 Task: Open Card Customer Referral Program in Board Sales Reporting to Workspace Event Marketing and add a team member Softage.1@softage.net, a label Blue, a checklist Restaurant Launch, an attachment from your computer, a color Blue and finally, add a card description 'Conduct customer research for new service' and a comment 'Let us approach this task with a sense of empathy, understanding the needs and concerns of our stakeholders.'. Add a start date 'Jan 01, 1900' with a due date 'Jan 08, 1900'
Action: Mouse moved to (122, 60)
Screenshot: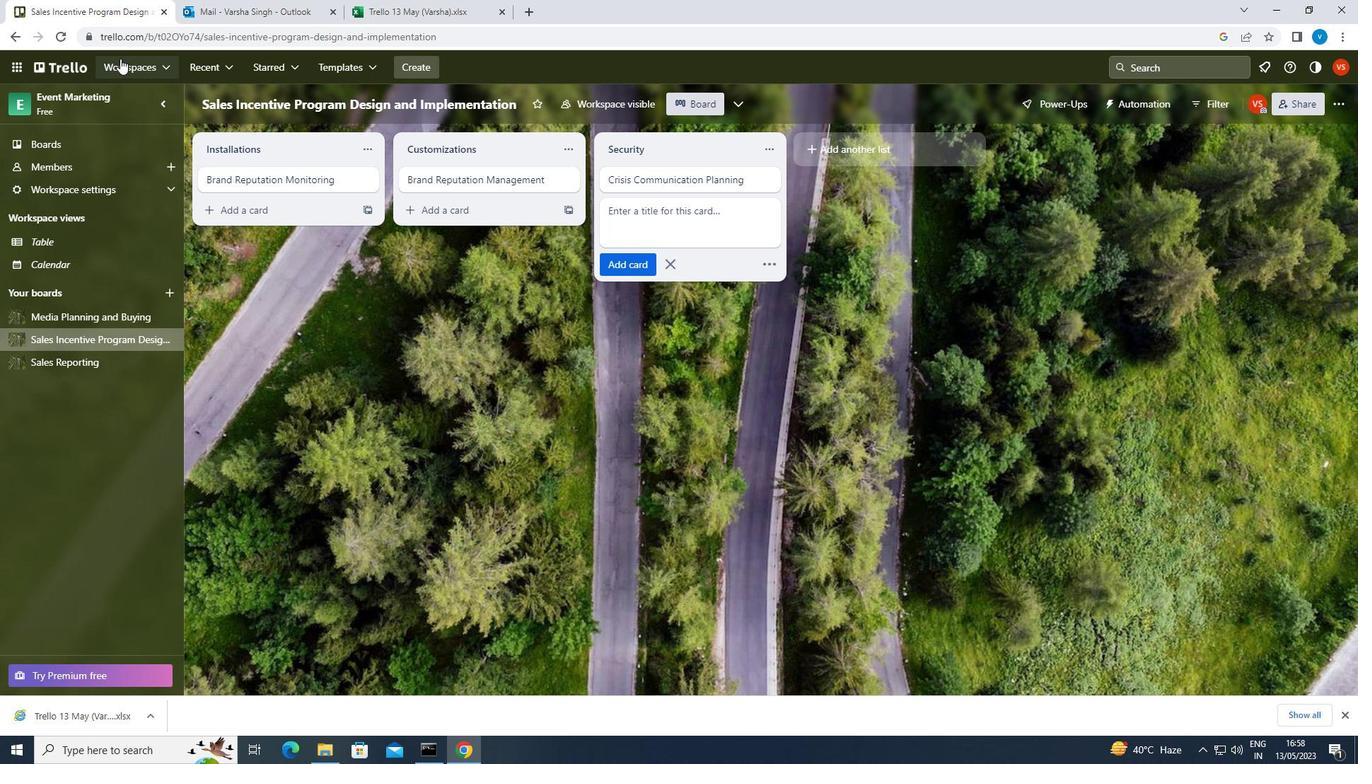 
Action: Mouse pressed left at (122, 60)
Screenshot: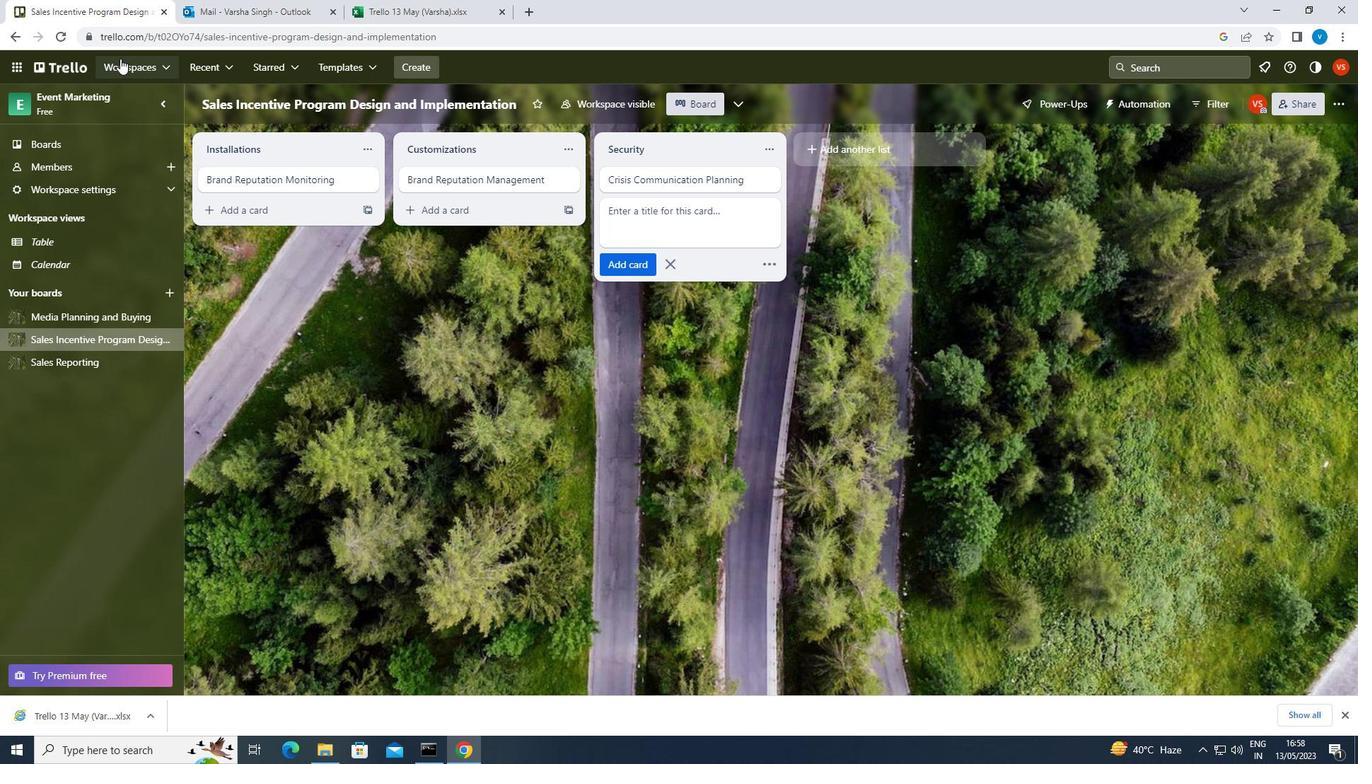 
Action: Mouse moved to (186, 592)
Screenshot: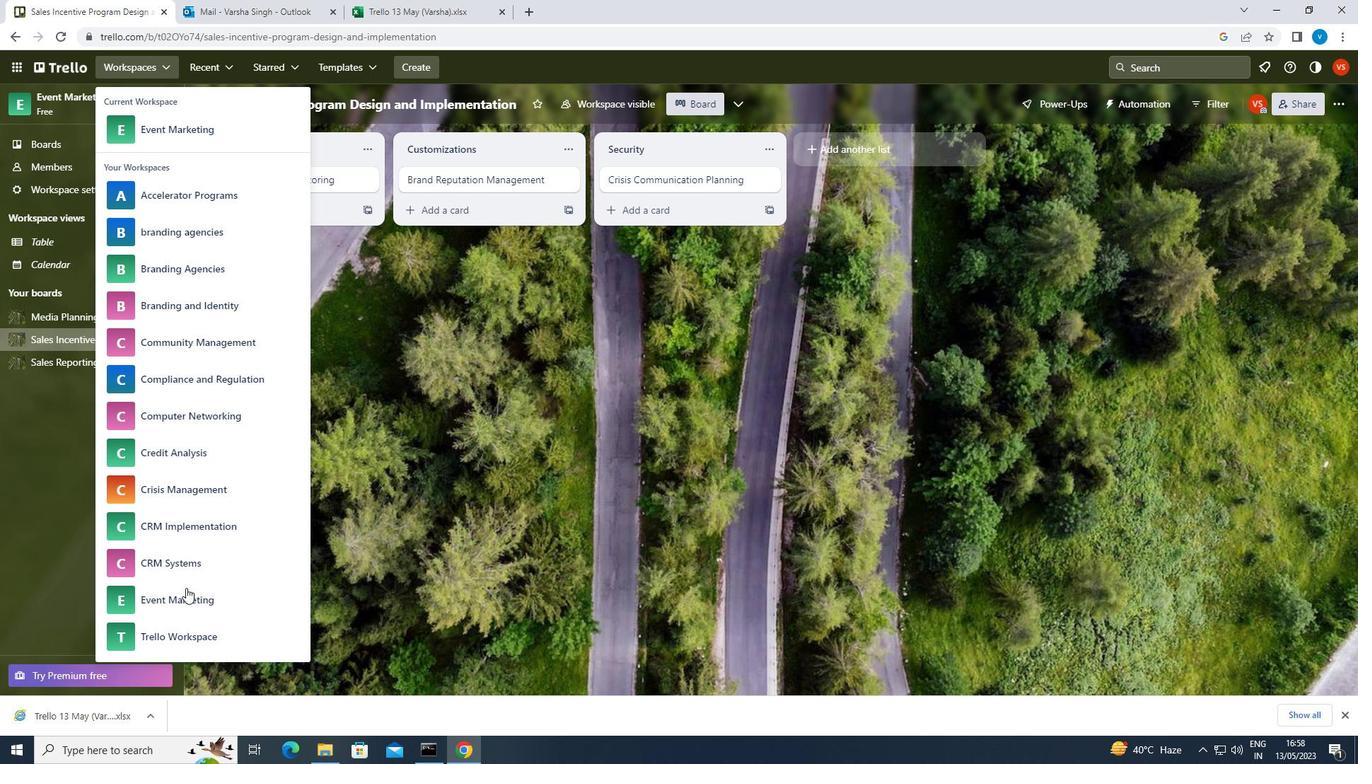 
Action: Mouse pressed left at (186, 592)
Screenshot: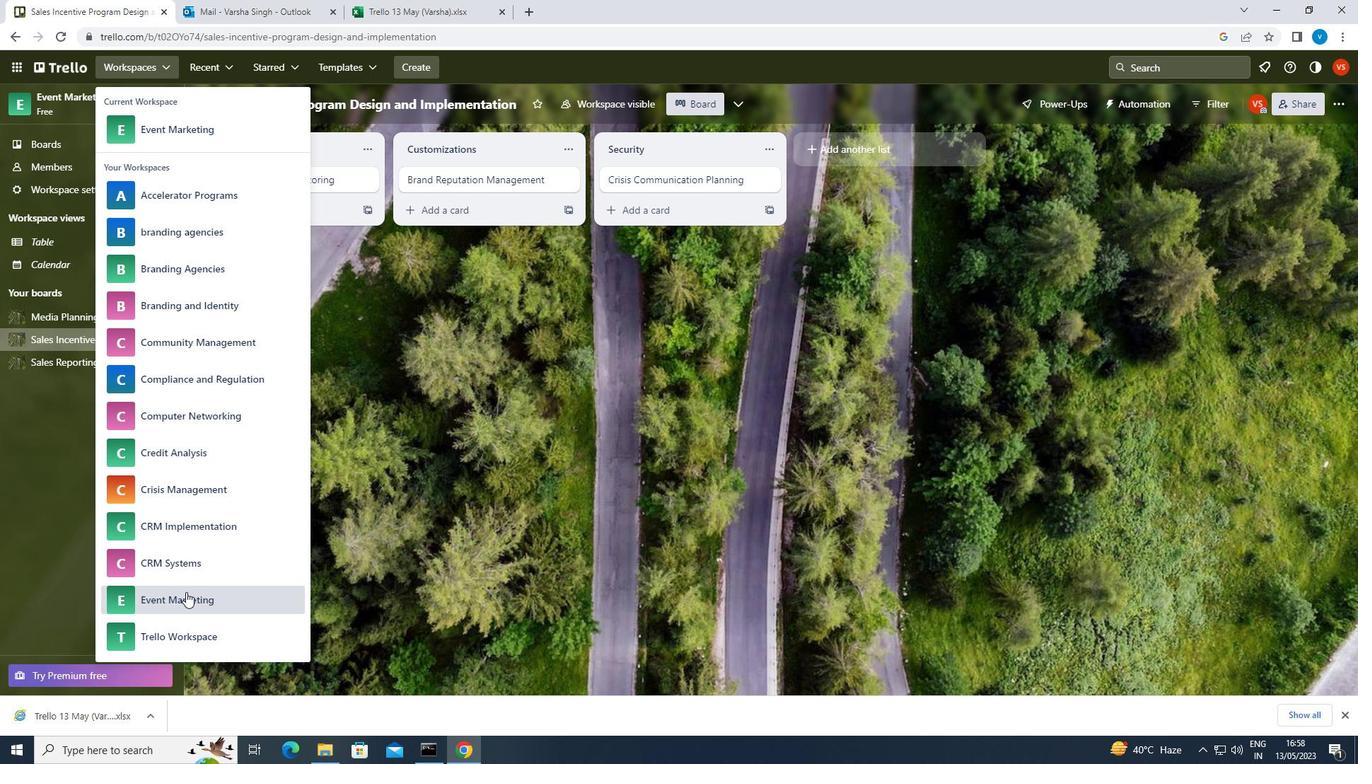 
Action: Mouse moved to (81, 363)
Screenshot: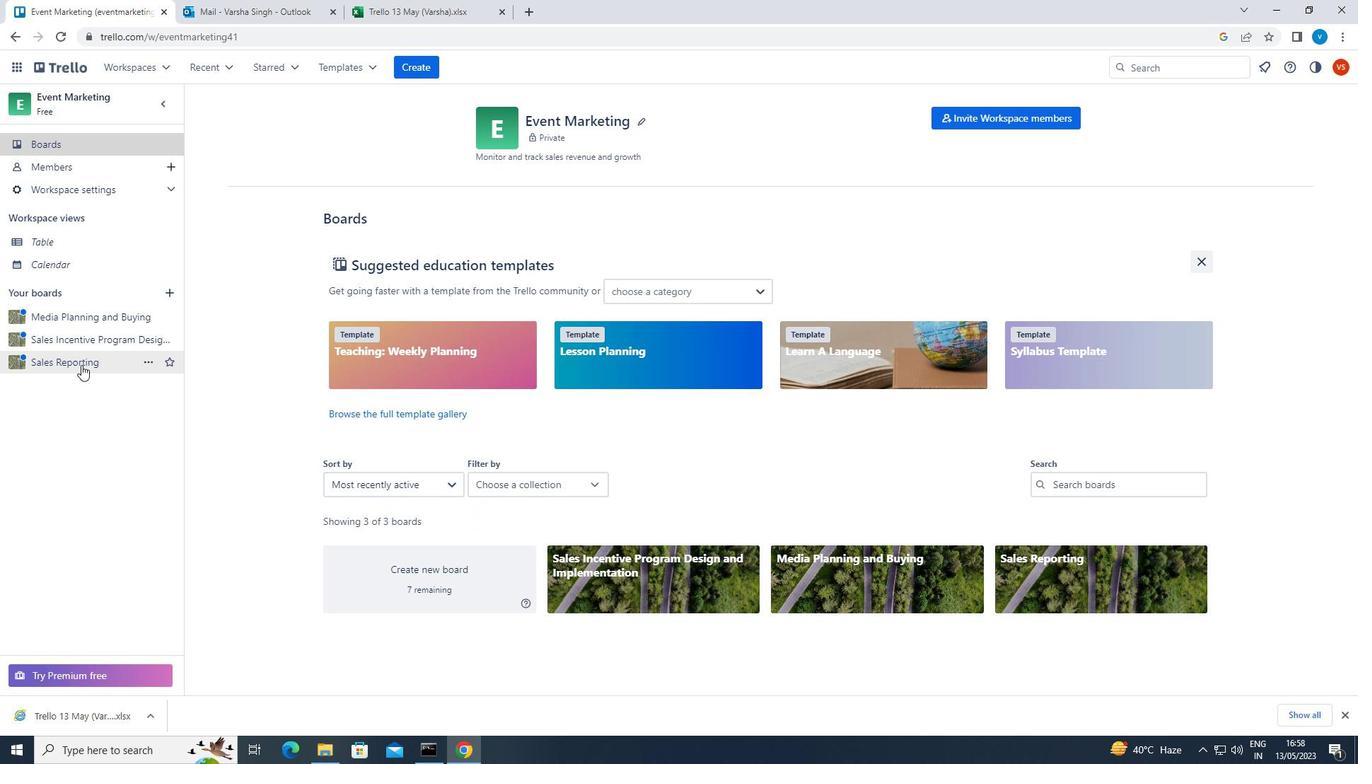 
Action: Mouse pressed left at (81, 363)
Screenshot: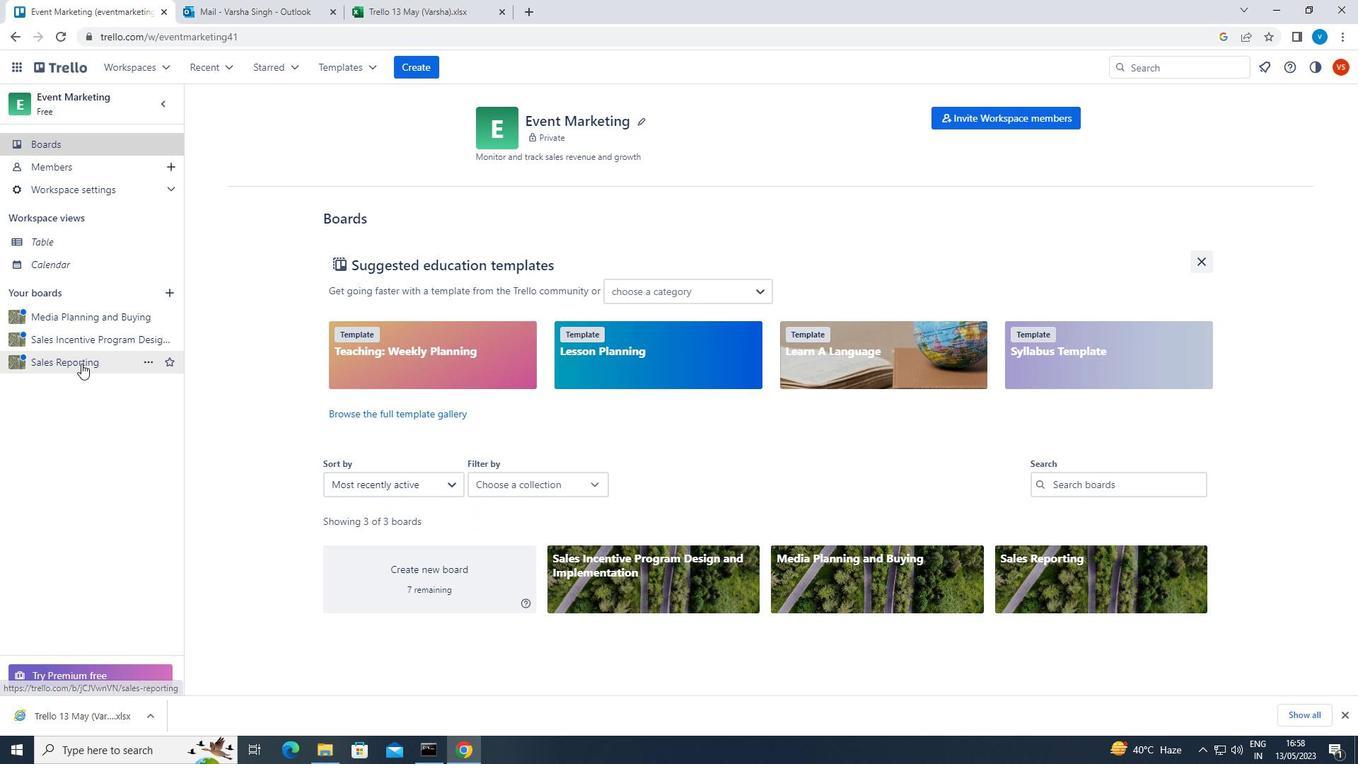 
Action: Mouse moved to (302, 185)
Screenshot: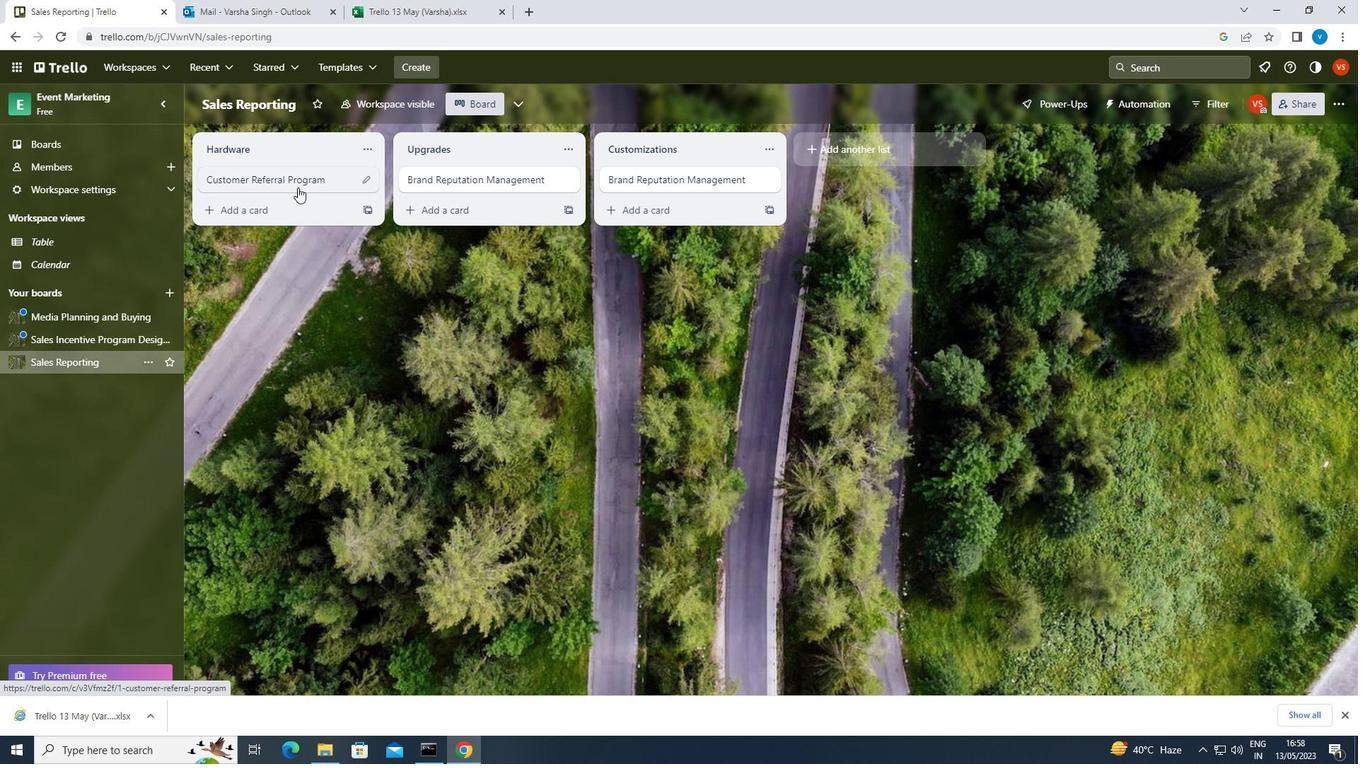 
Action: Mouse pressed left at (302, 185)
Screenshot: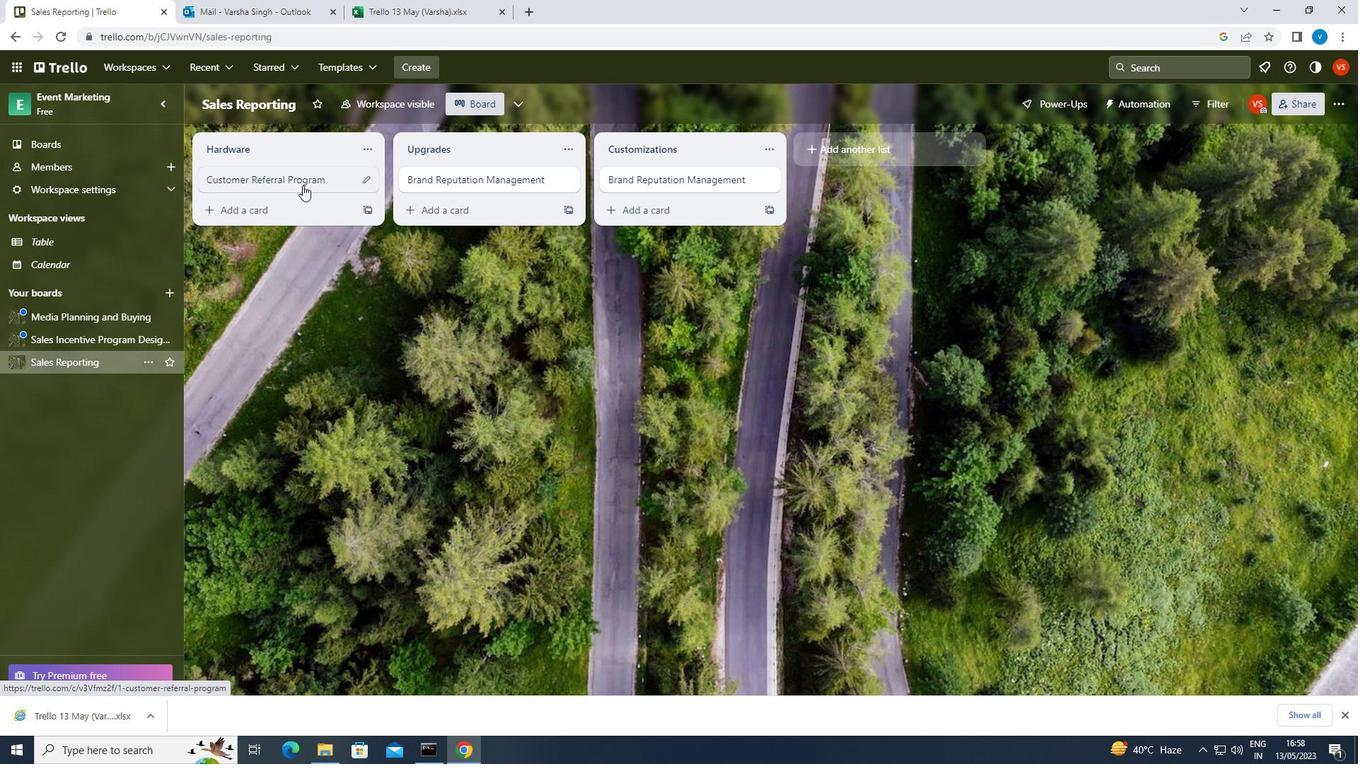 
Action: Mouse moved to (854, 179)
Screenshot: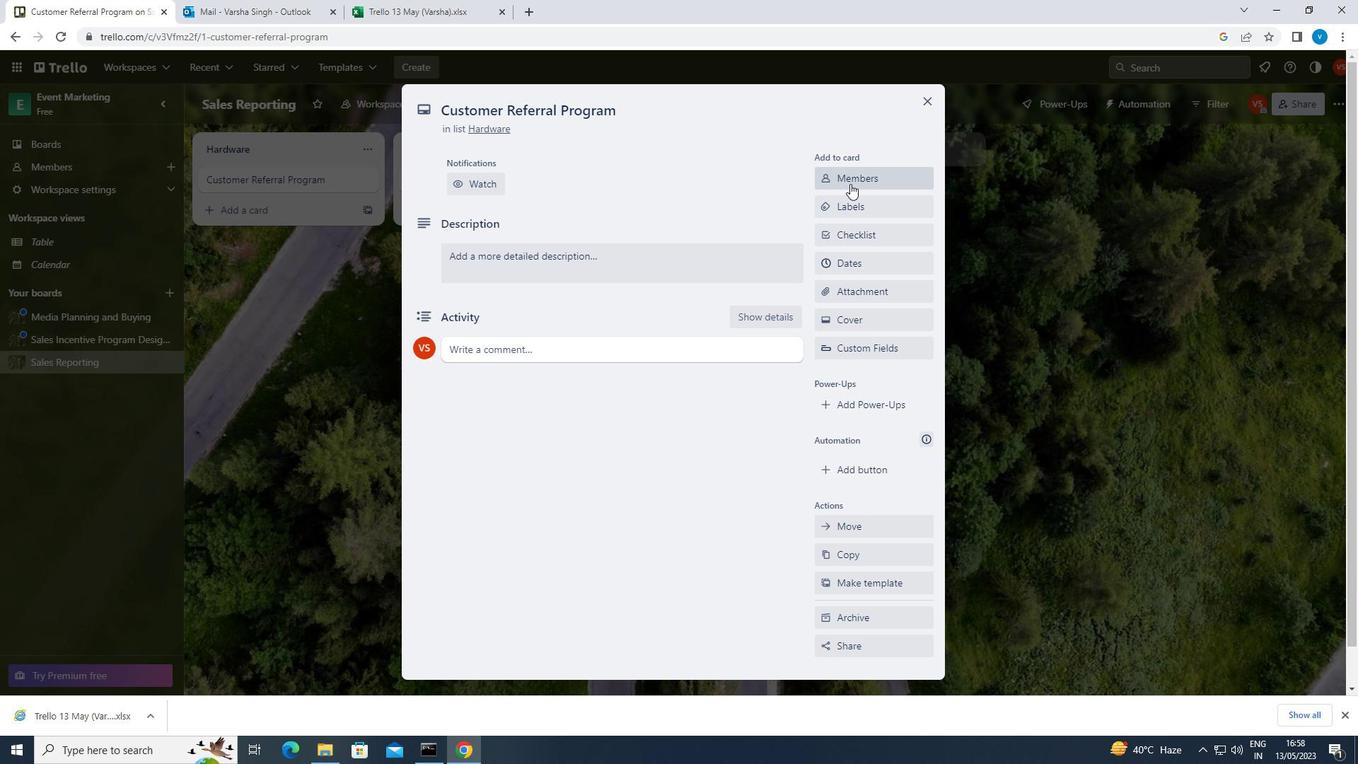 
Action: Mouse pressed left at (854, 179)
Screenshot: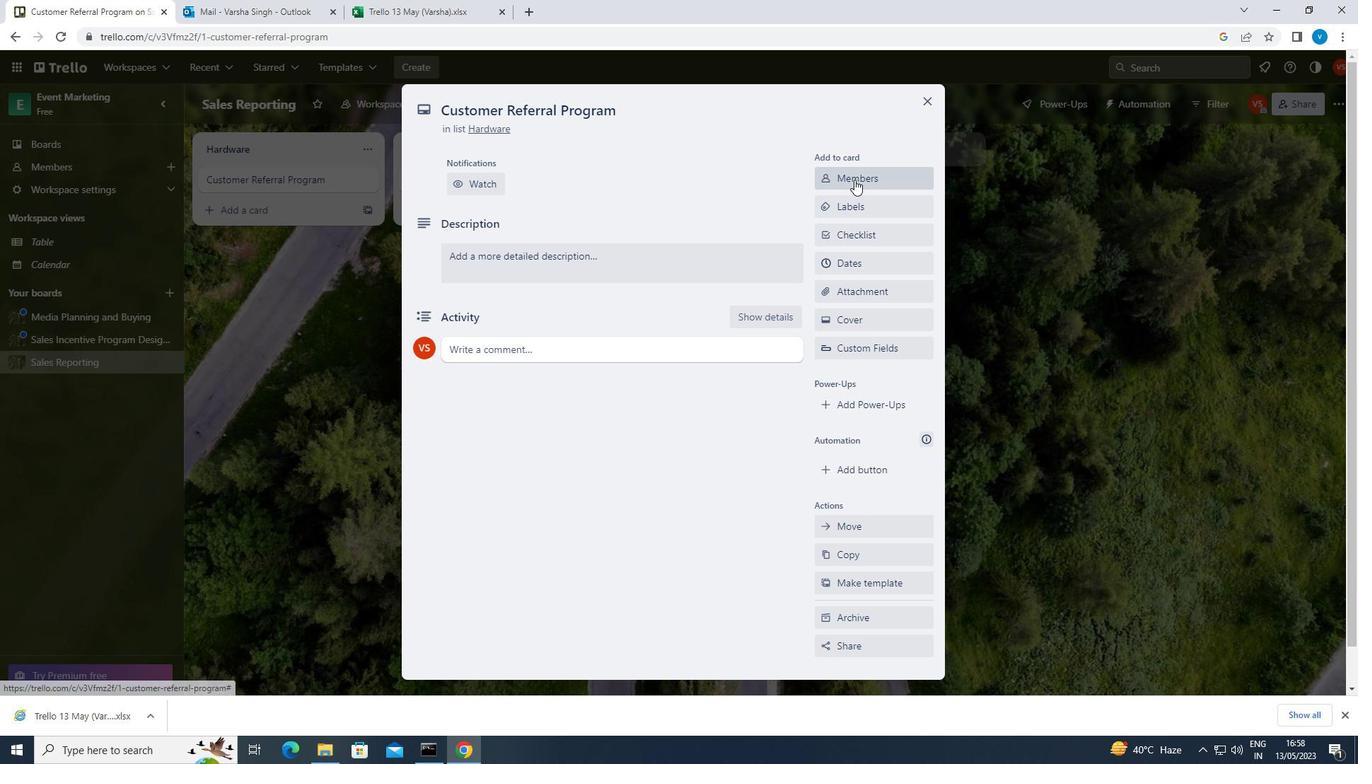 
Action: Mouse moved to (854, 179)
Screenshot: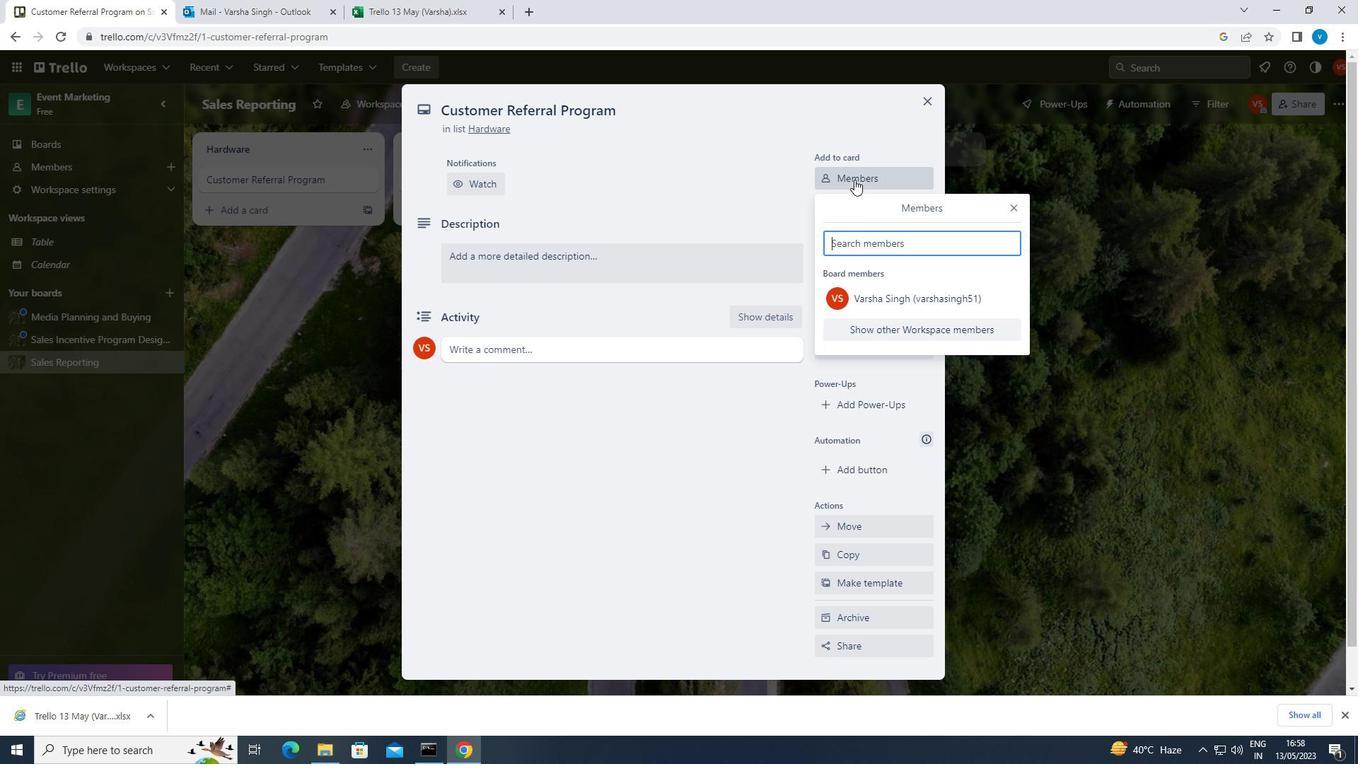
Action: Key pressed <Key.shift>SOFTAGE.1<Key.shift>@SOFTAGE.NET
Screenshot: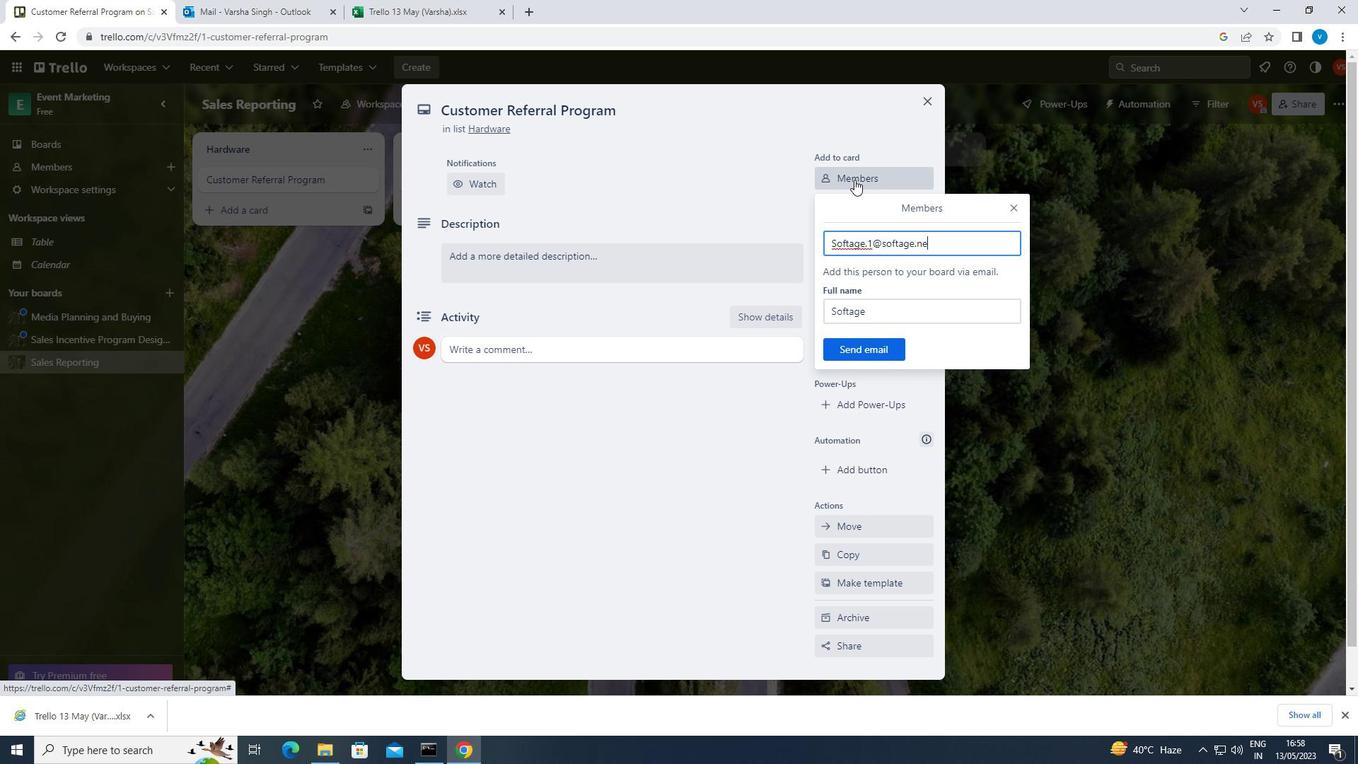 
Action: Mouse moved to (873, 351)
Screenshot: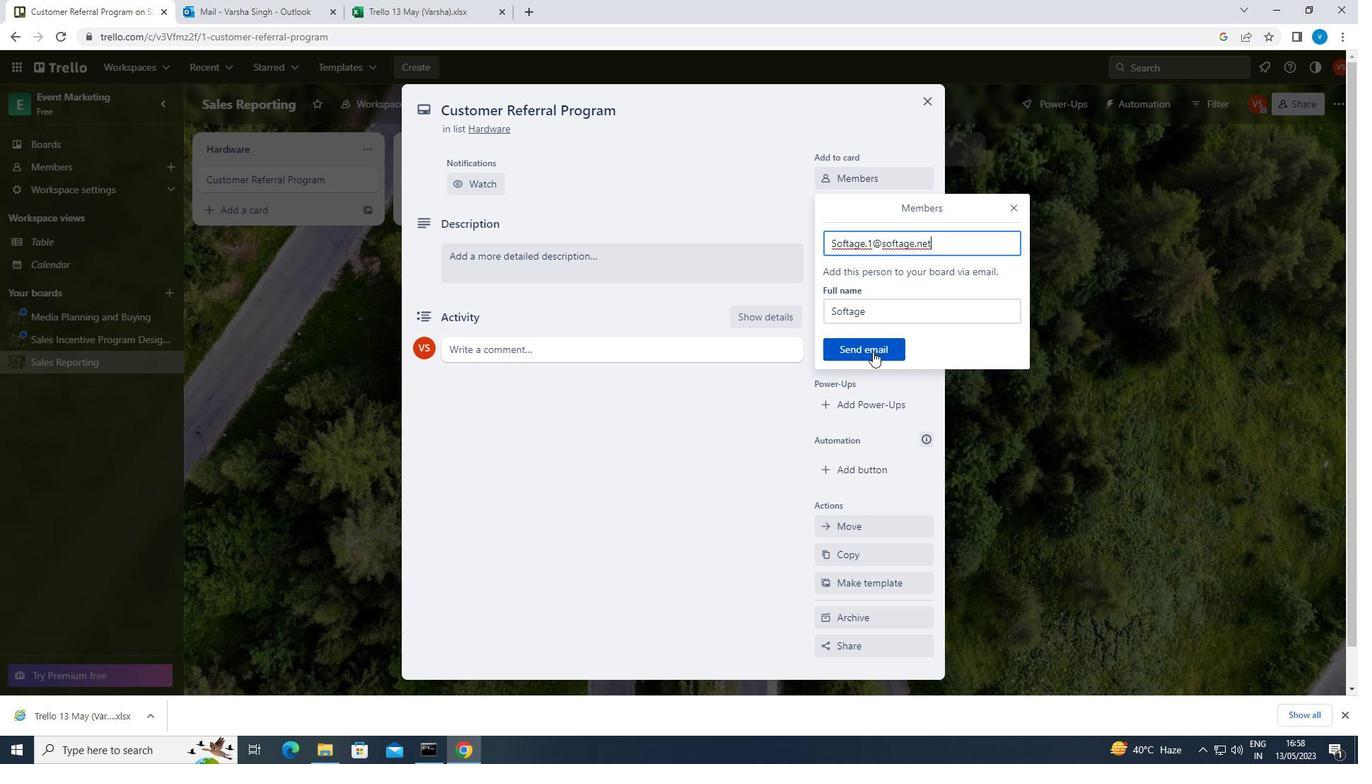 
Action: Mouse pressed left at (873, 351)
Screenshot: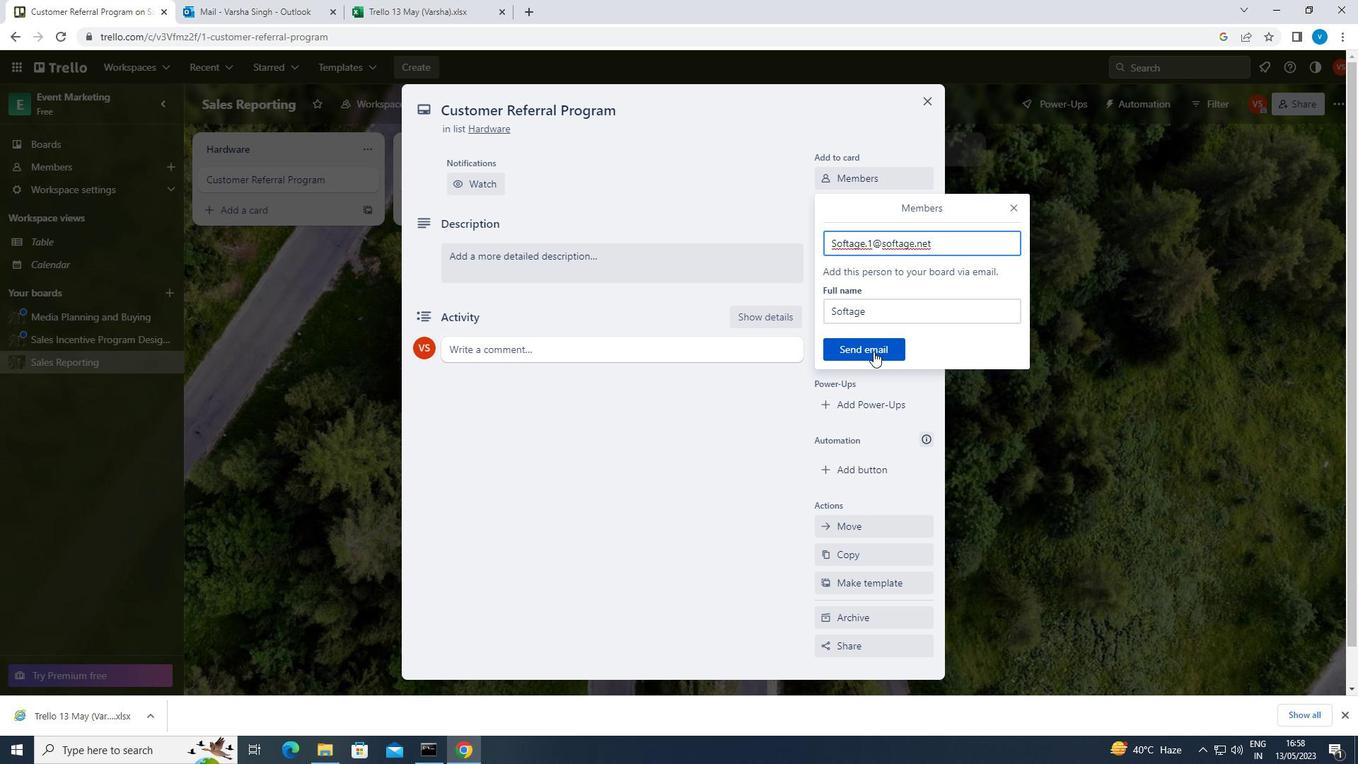 
Action: Mouse moved to (880, 255)
Screenshot: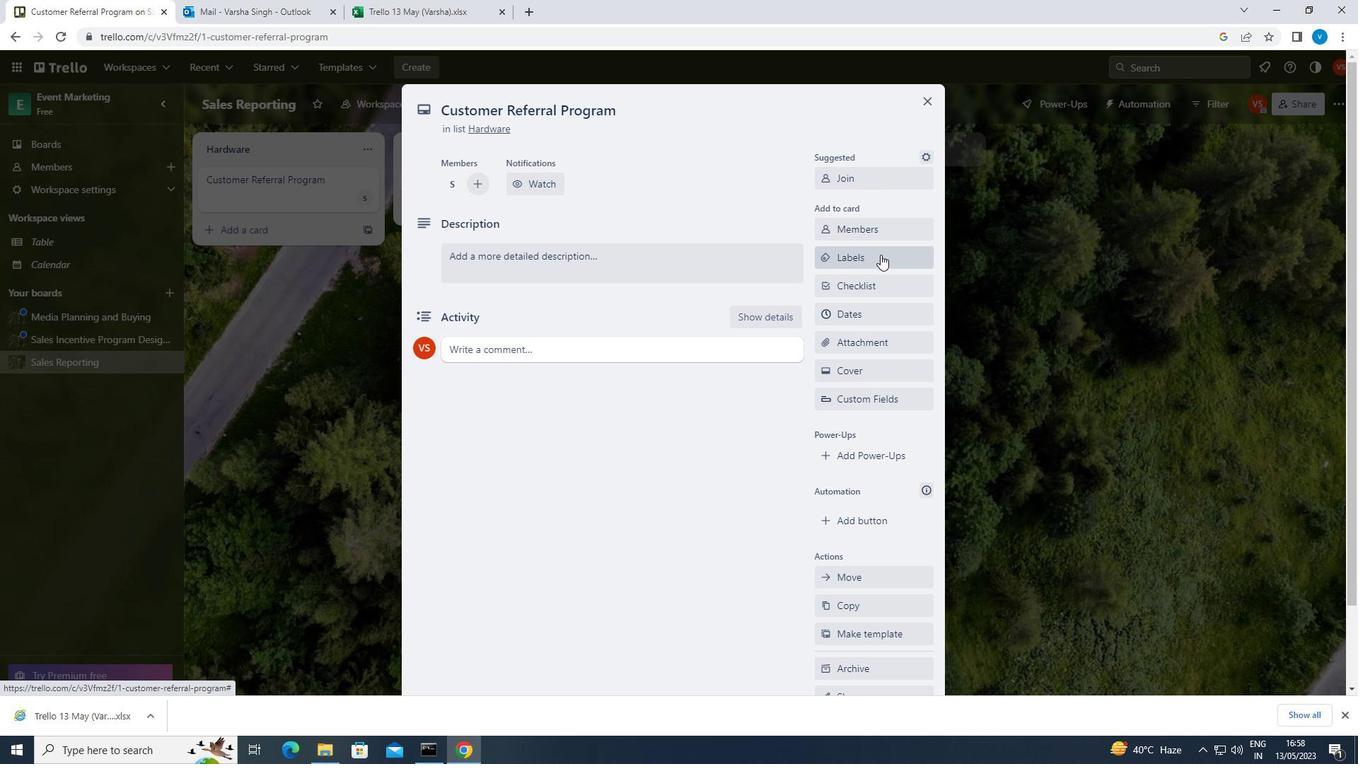 
Action: Mouse pressed left at (880, 255)
Screenshot: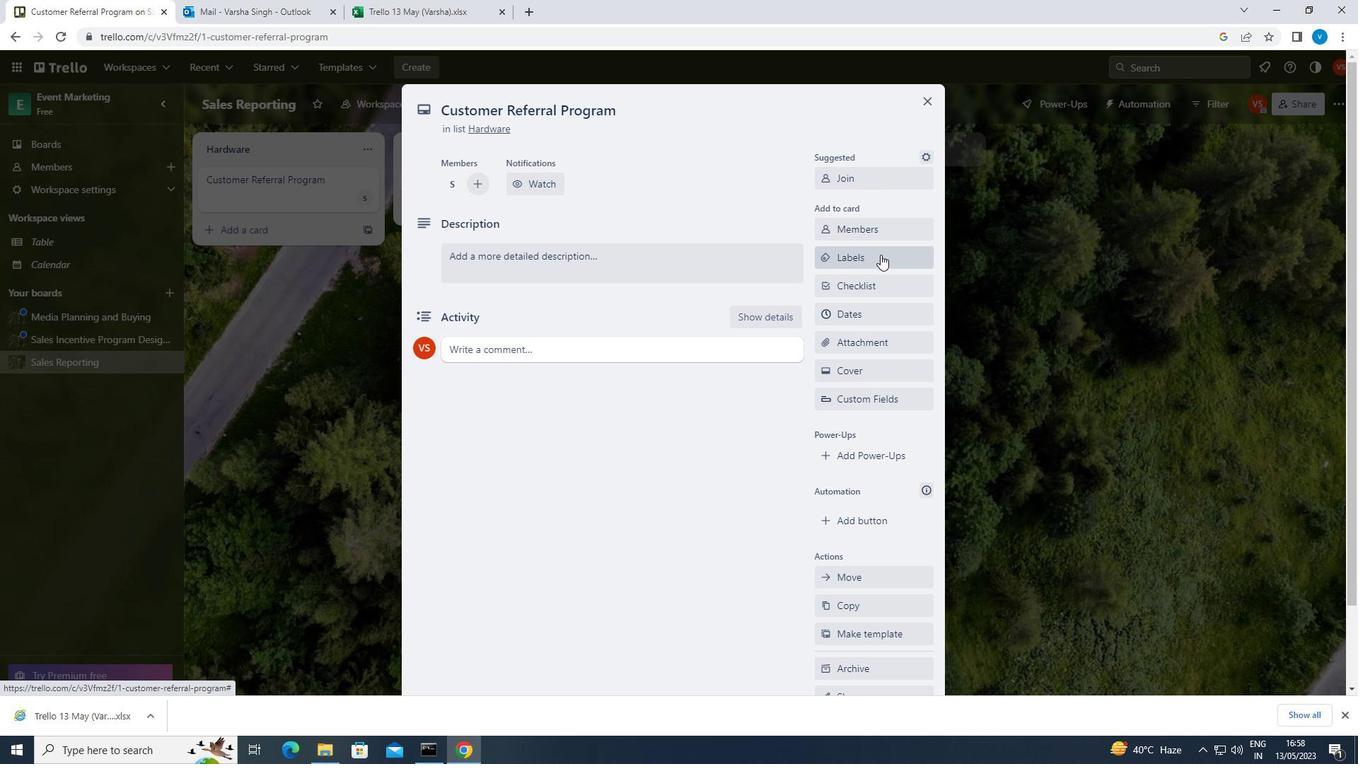 
Action: Mouse moved to (901, 496)
Screenshot: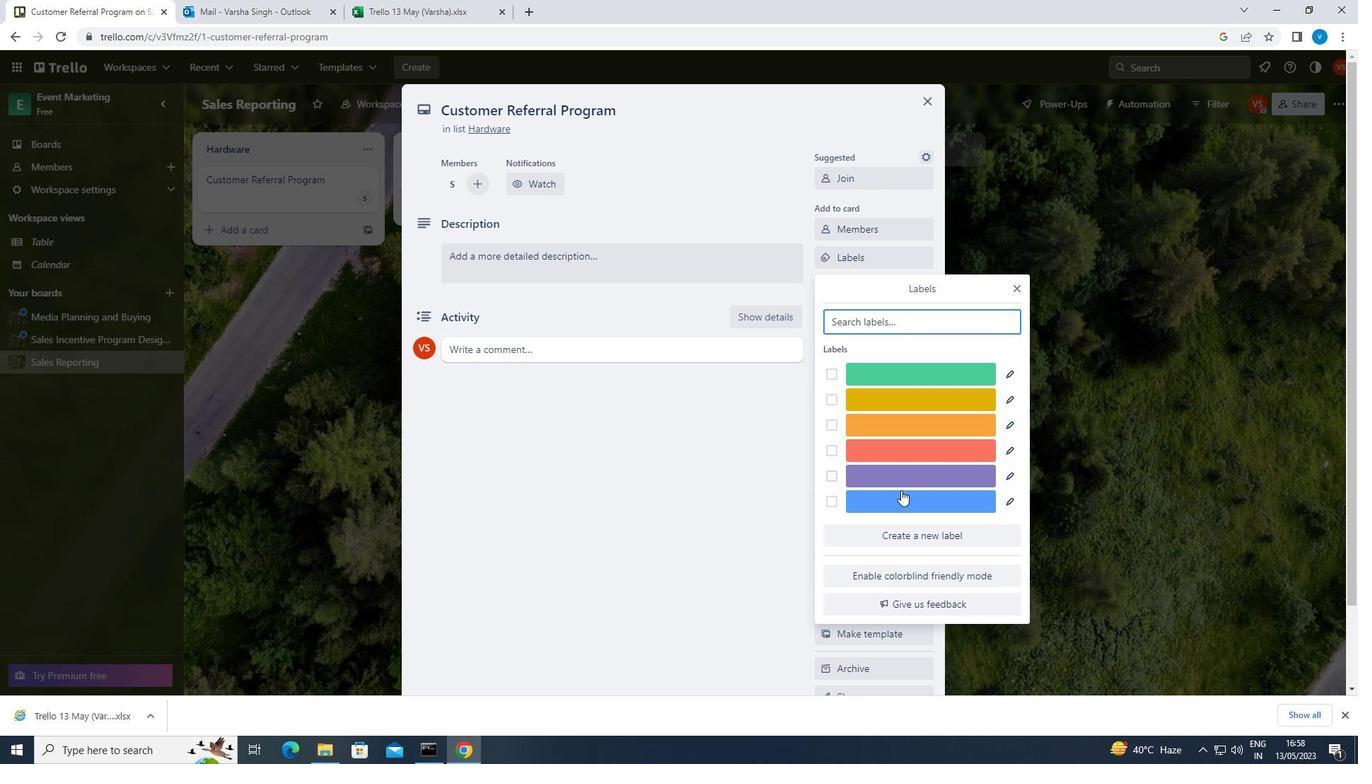 
Action: Mouse pressed left at (901, 496)
Screenshot: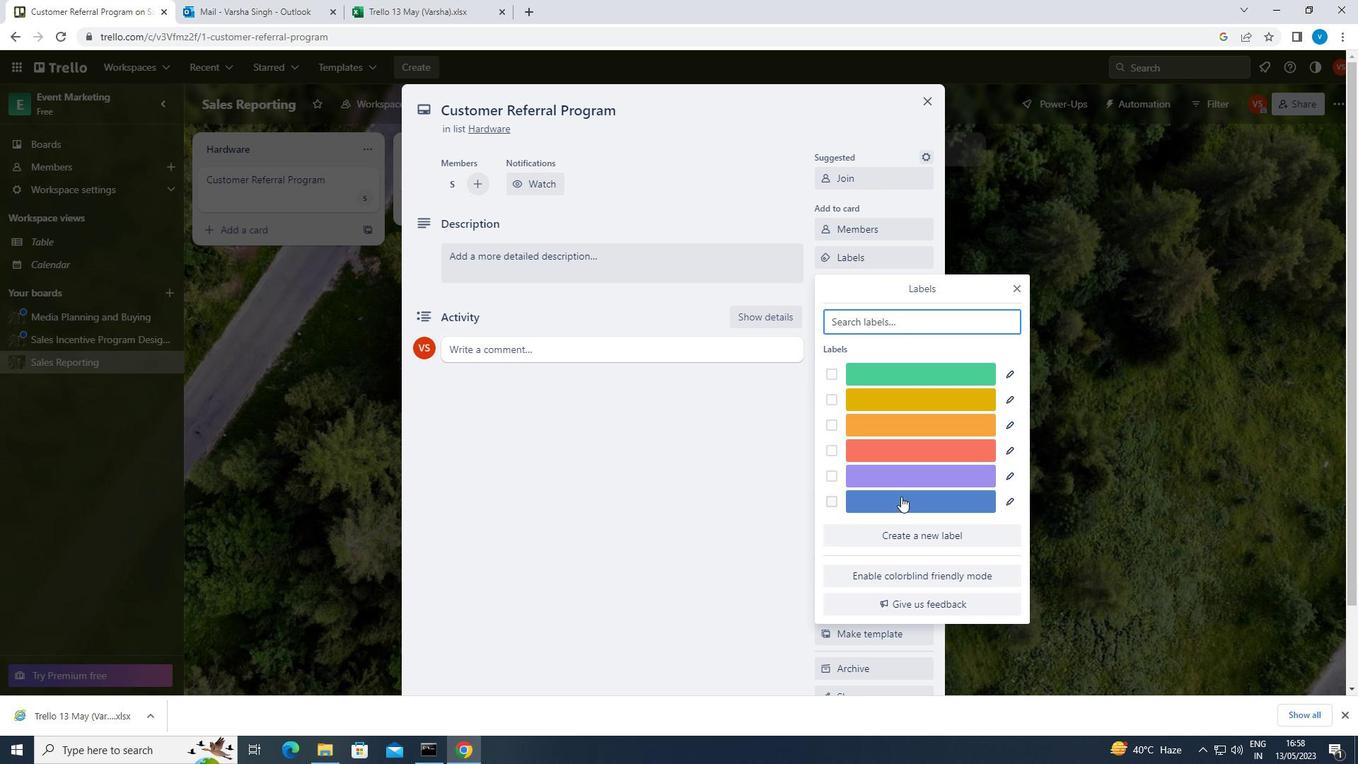 
Action: Mouse moved to (1018, 287)
Screenshot: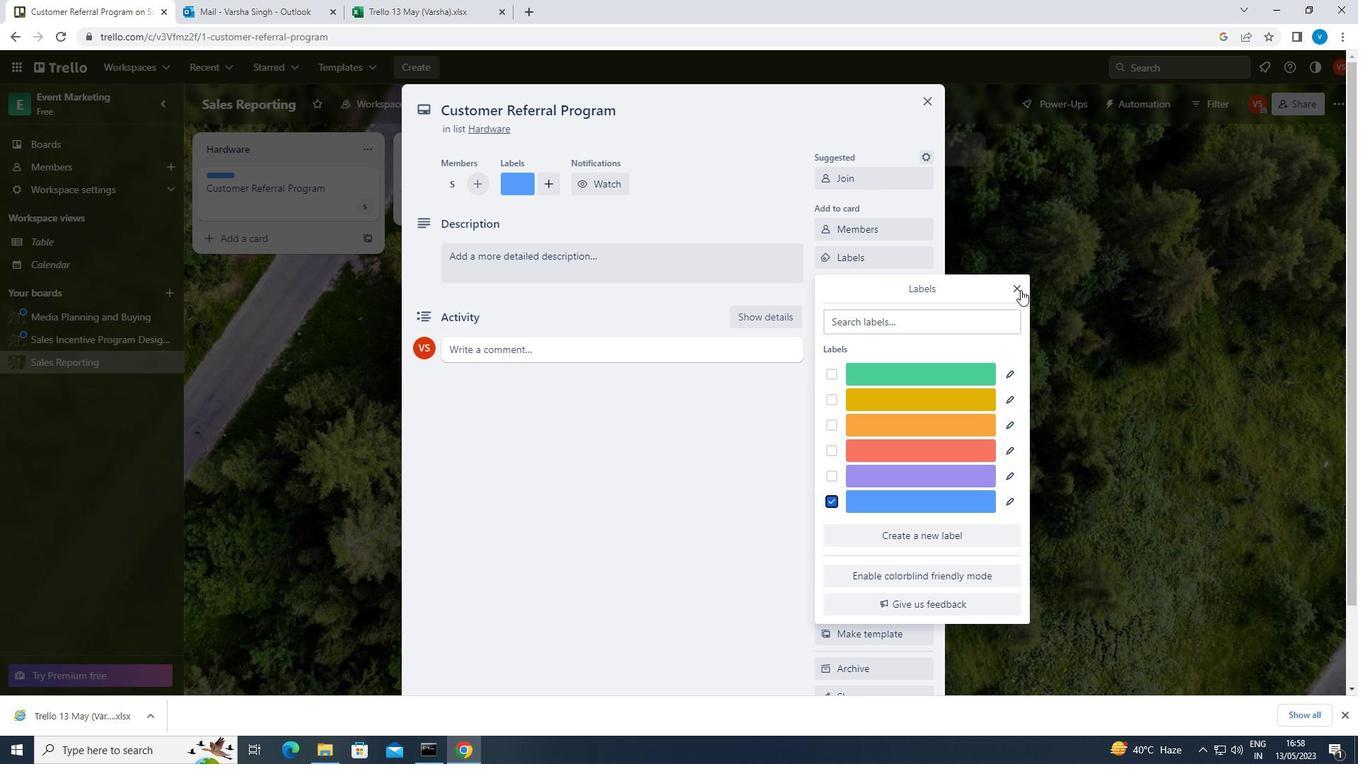 
Action: Mouse pressed left at (1018, 287)
Screenshot: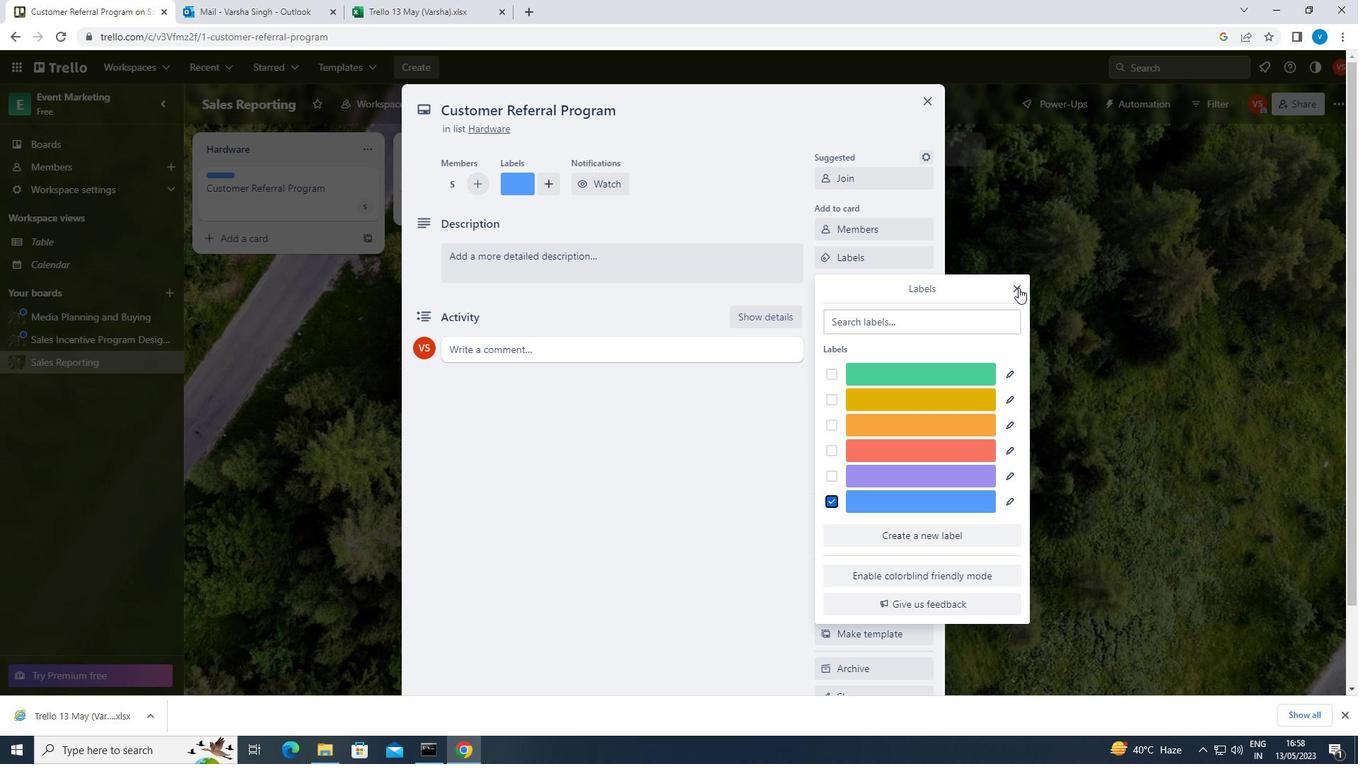 
Action: Mouse moved to (915, 285)
Screenshot: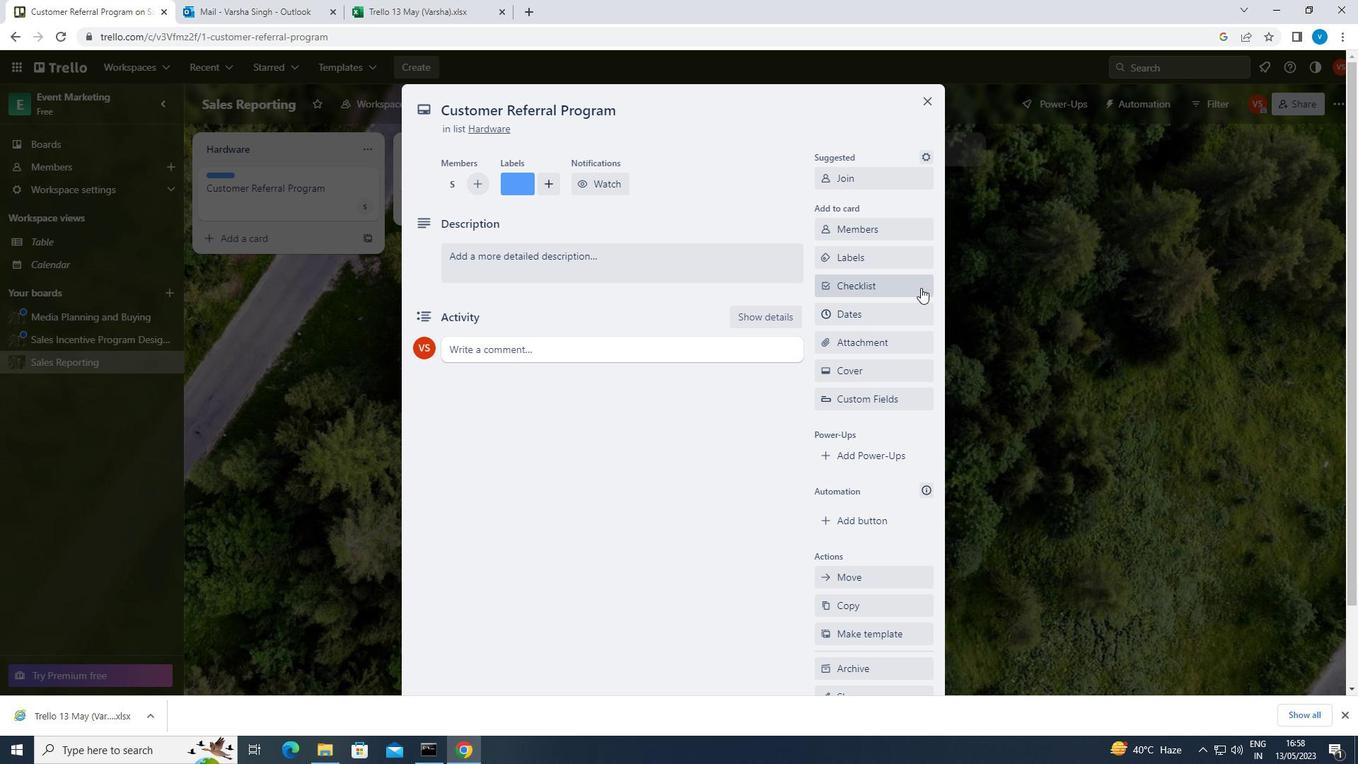 
Action: Mouse pressed left at (915, 285)
Screenshot: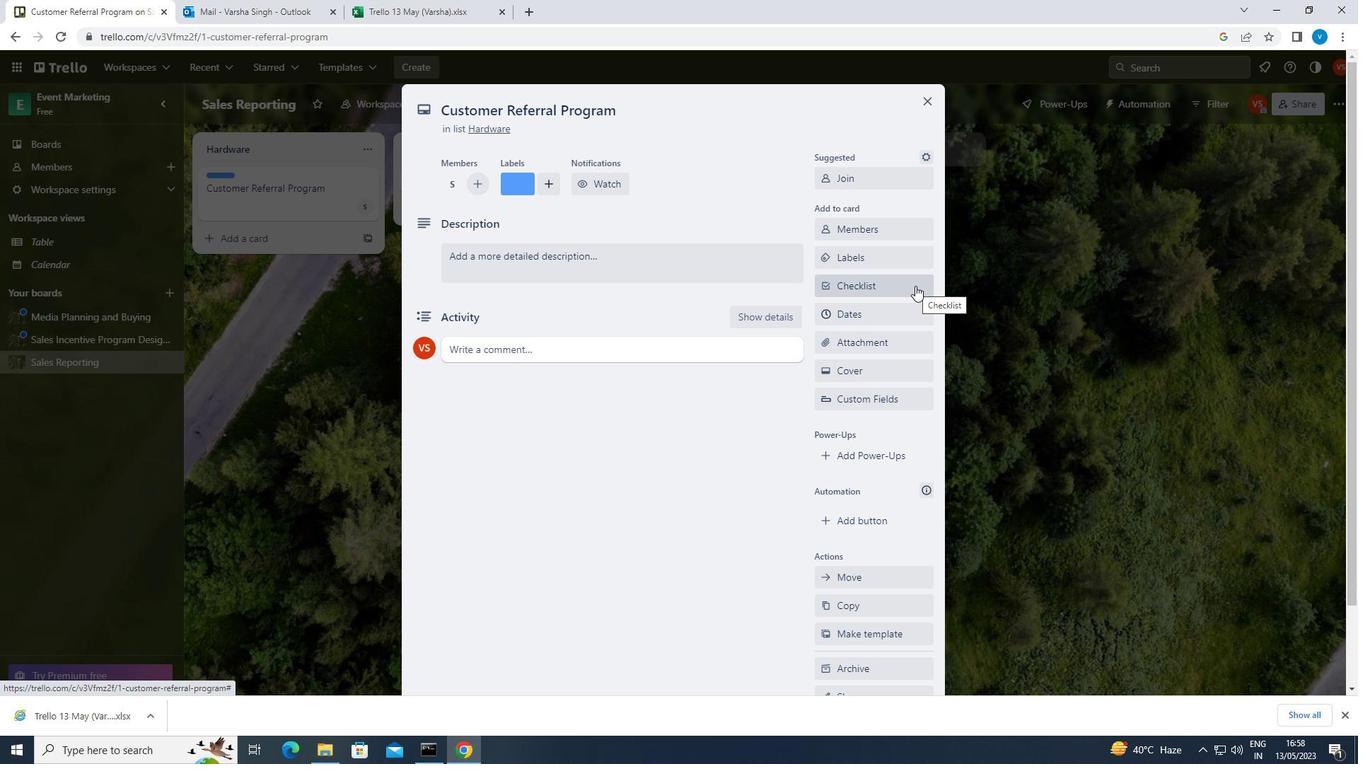 
Action: Mouse moved to (914, 360)
Screenshot: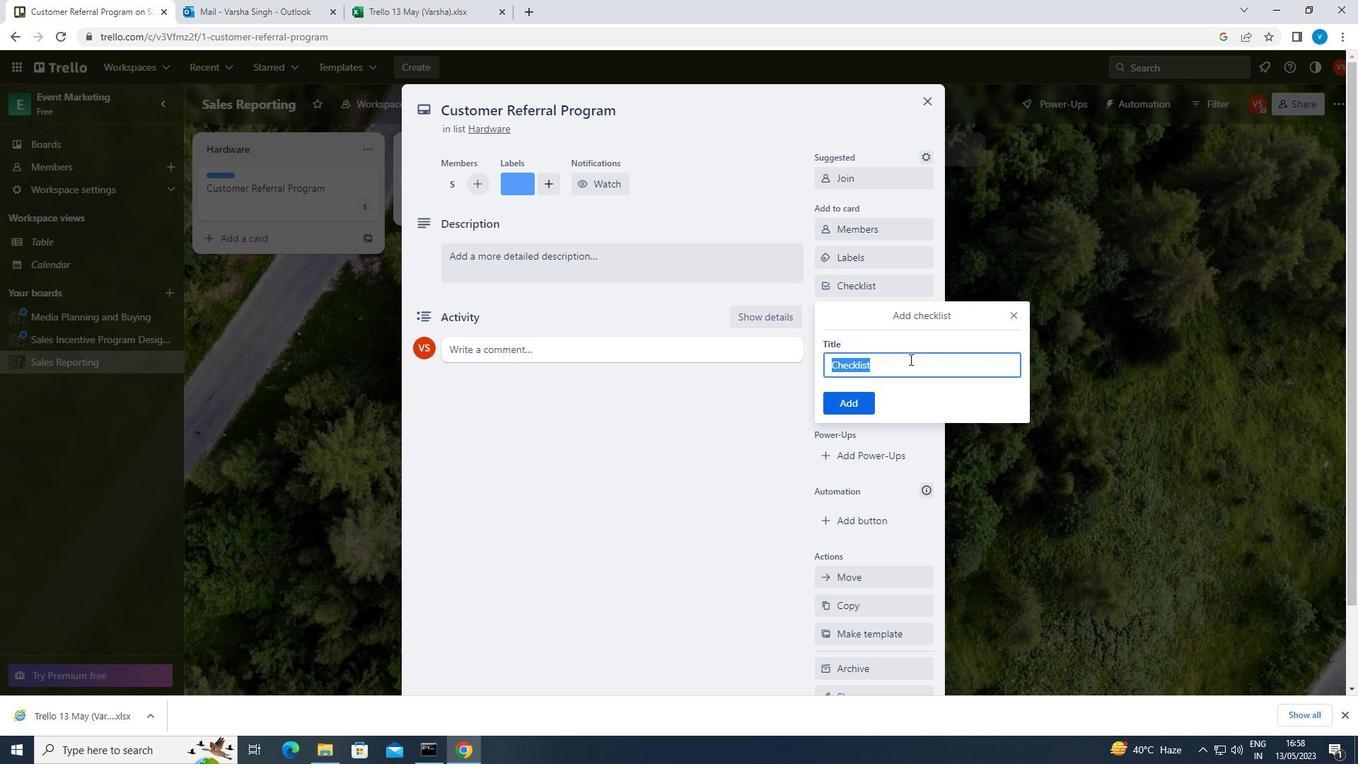 
Action: Key pressed <Key.shift>RESTAURANT<Key.space><Key.shift>LAUNCH
Screenshot: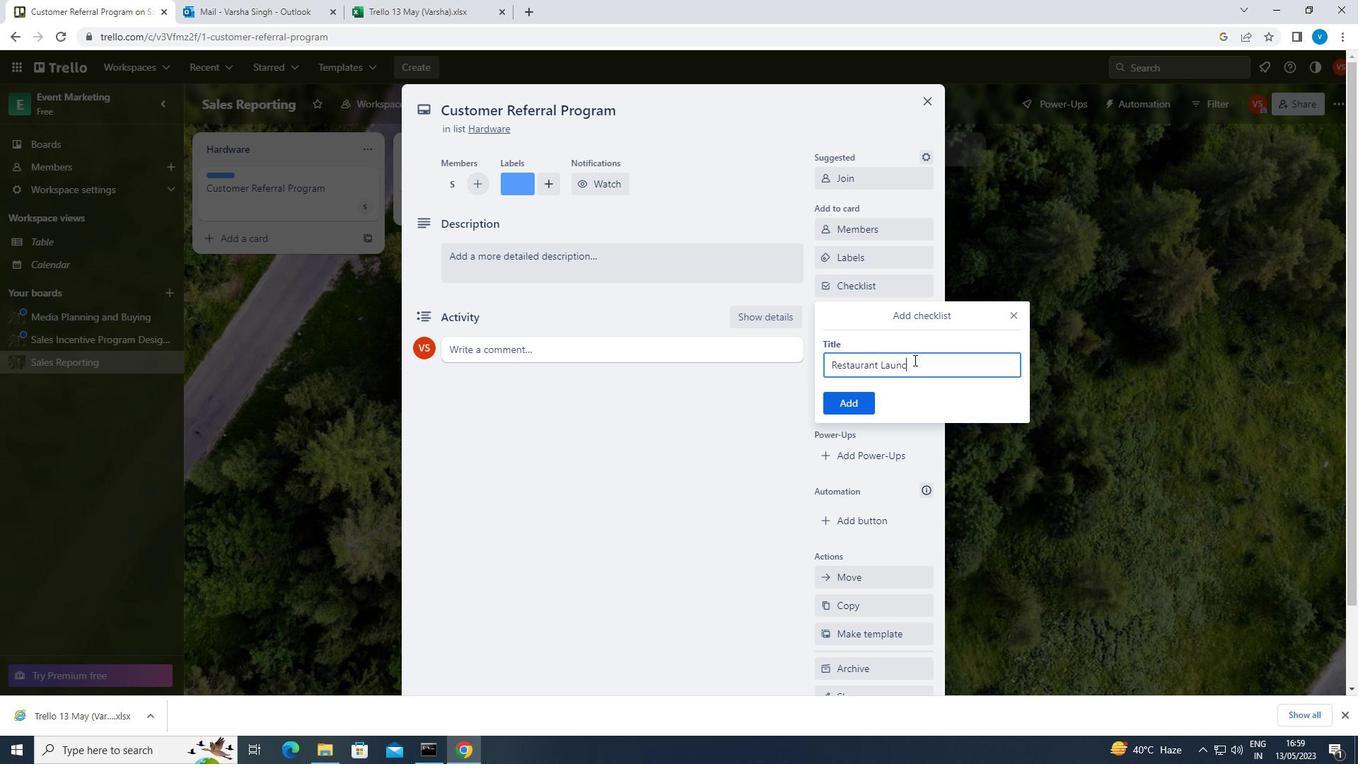 
Action: Mouse moved to (855, 406)
Screenshot: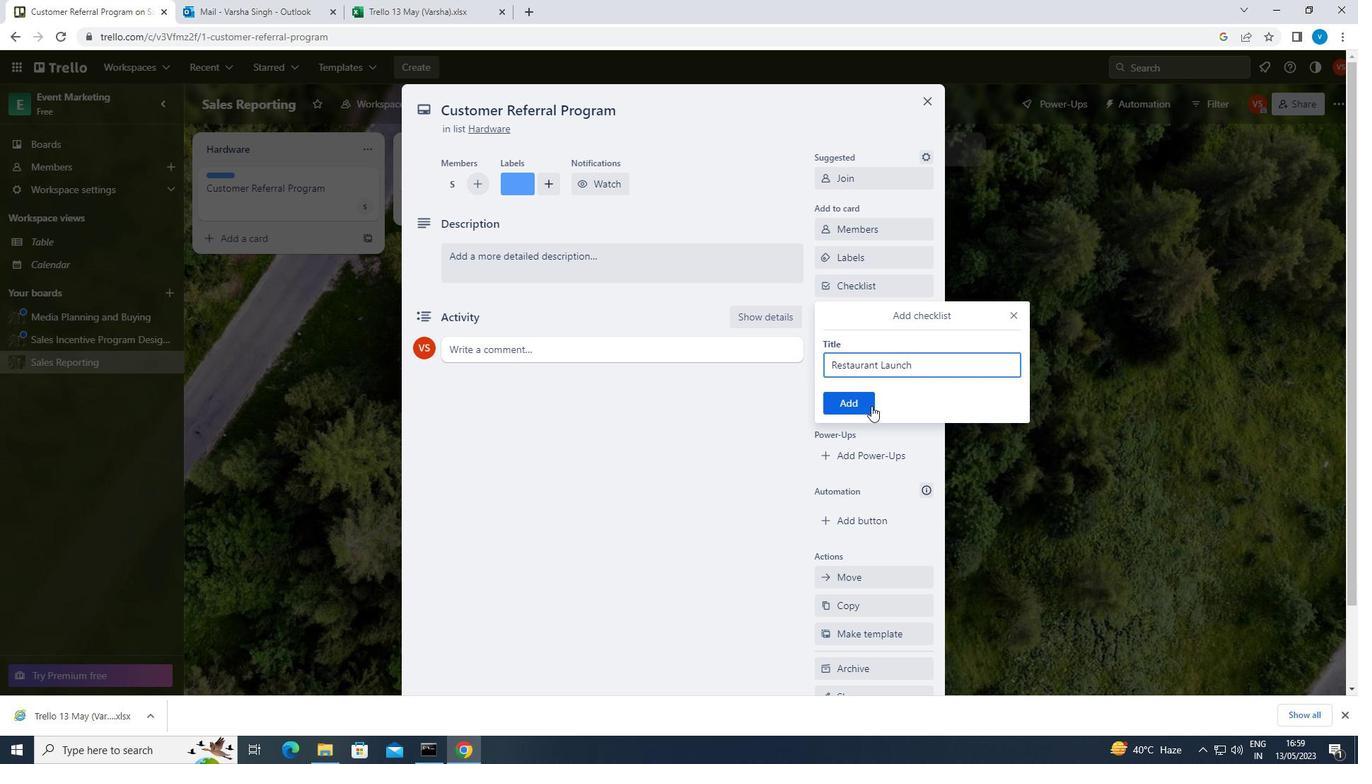 
Action: Mouse pressed left at (855, 406)
Screenshot: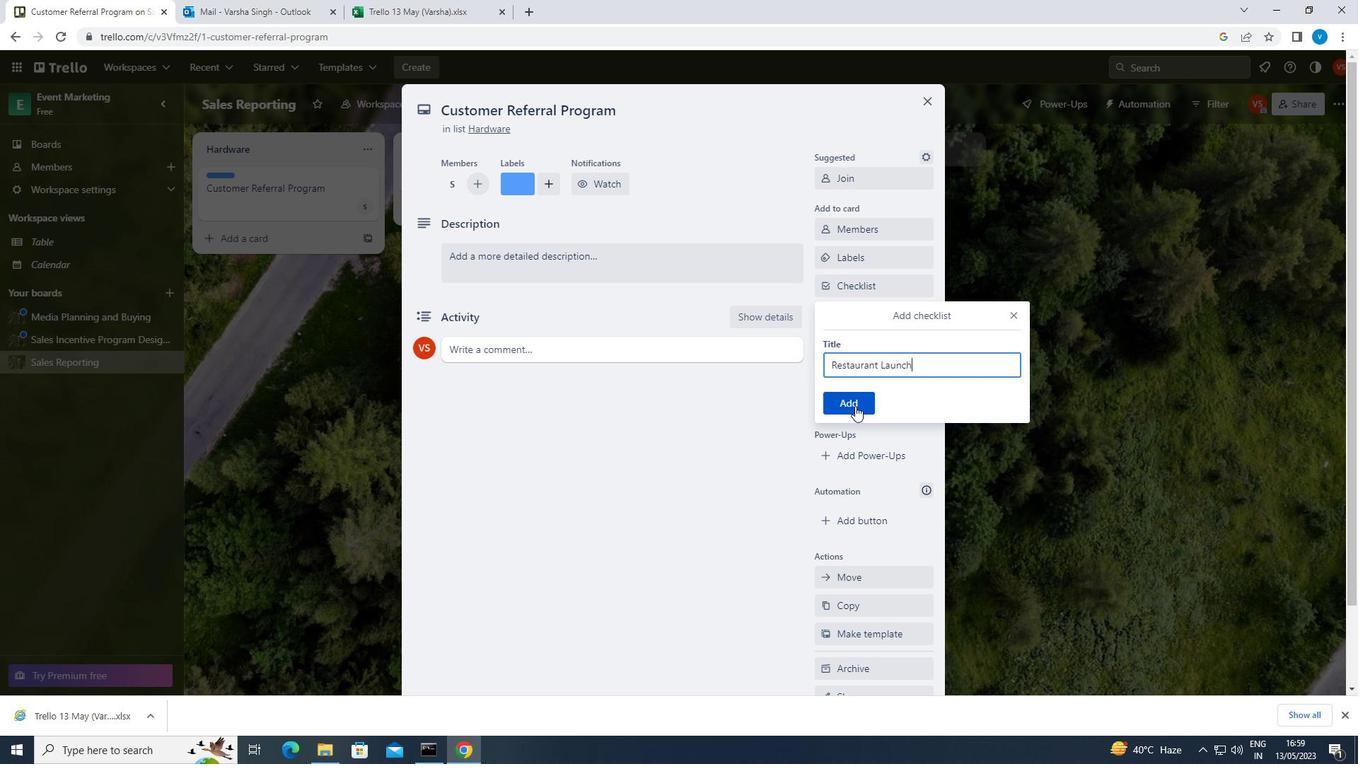 
Action: Mouse moved to (900, 342)
Screenshot: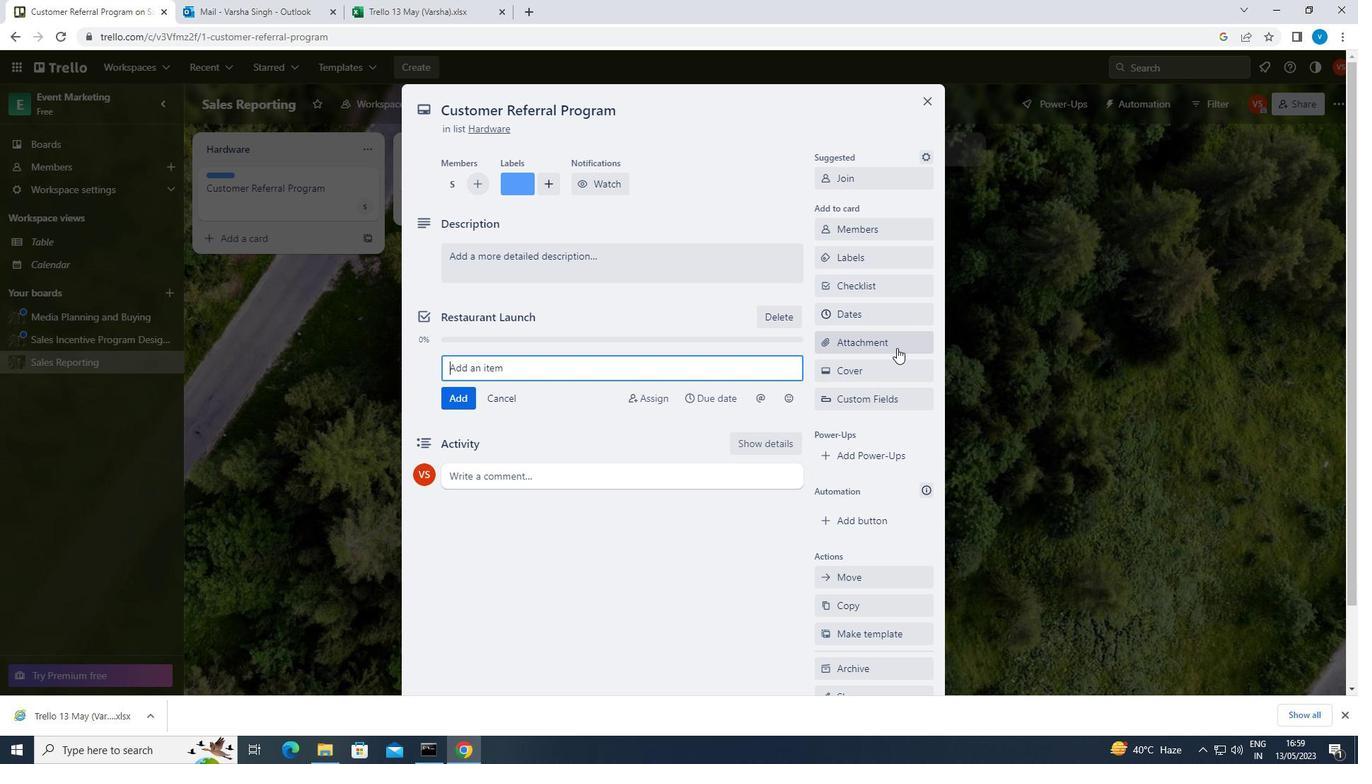 
Action: Mouse pressed left at (900, 342)
Screenshot: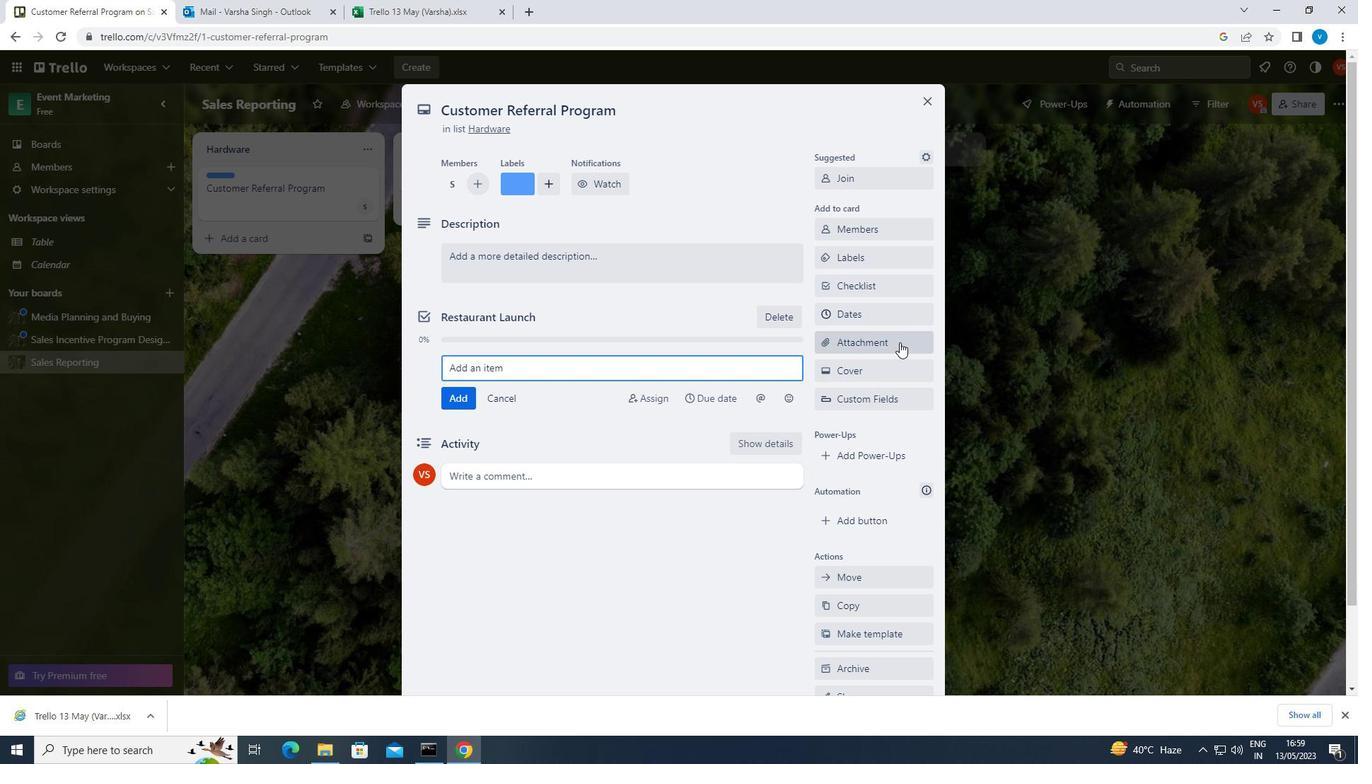 
Action: Mouse moved to (871, 401)
Screenshot: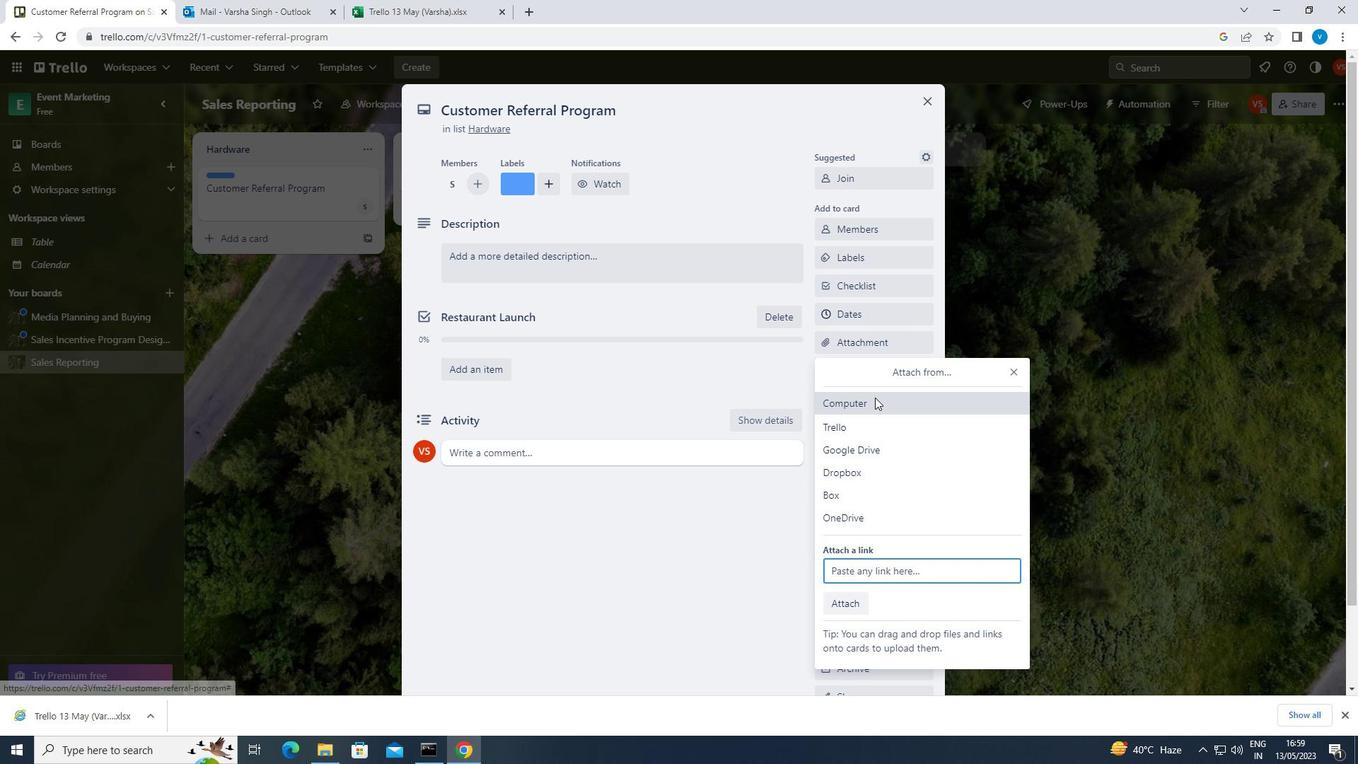 
Action: Mouse pressed left at (871, 401)
Screenshot: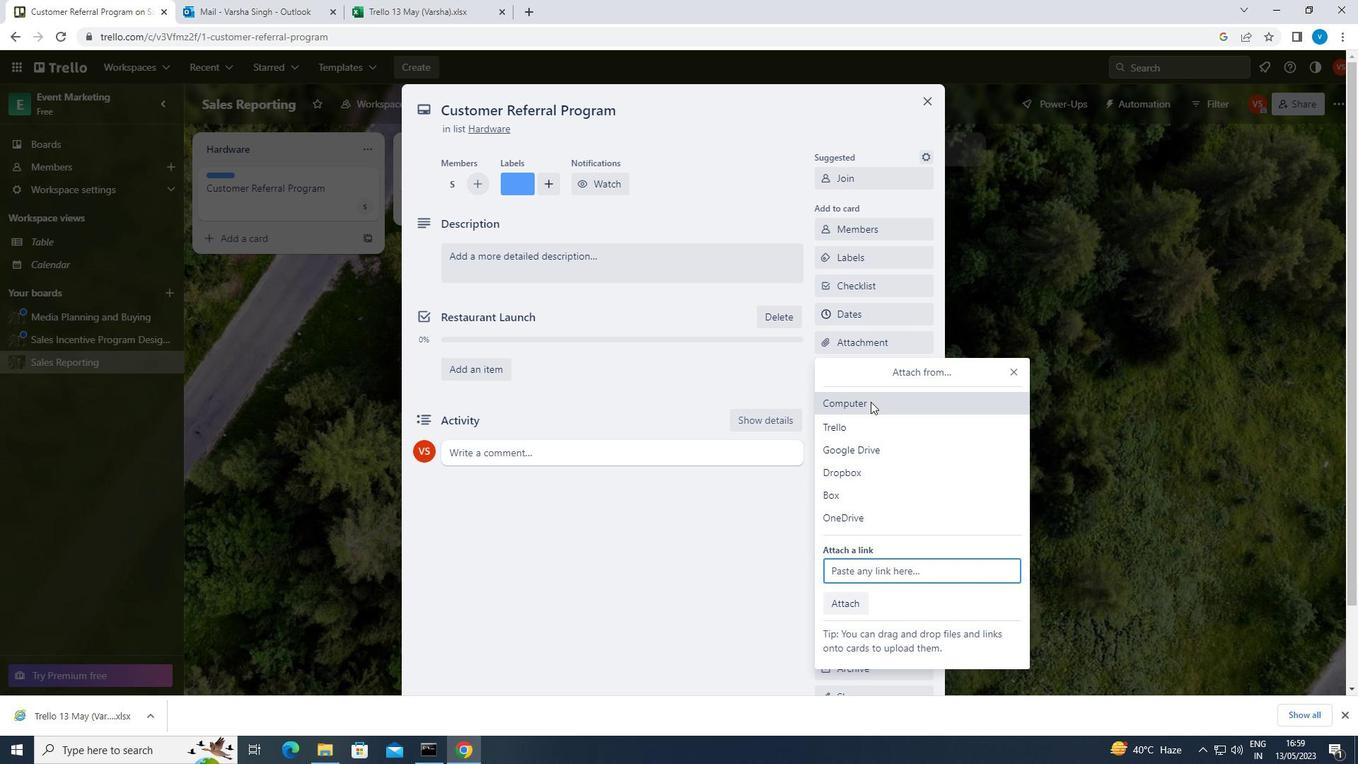 
Action: Mouse moved to (523, 260)
Screenshot: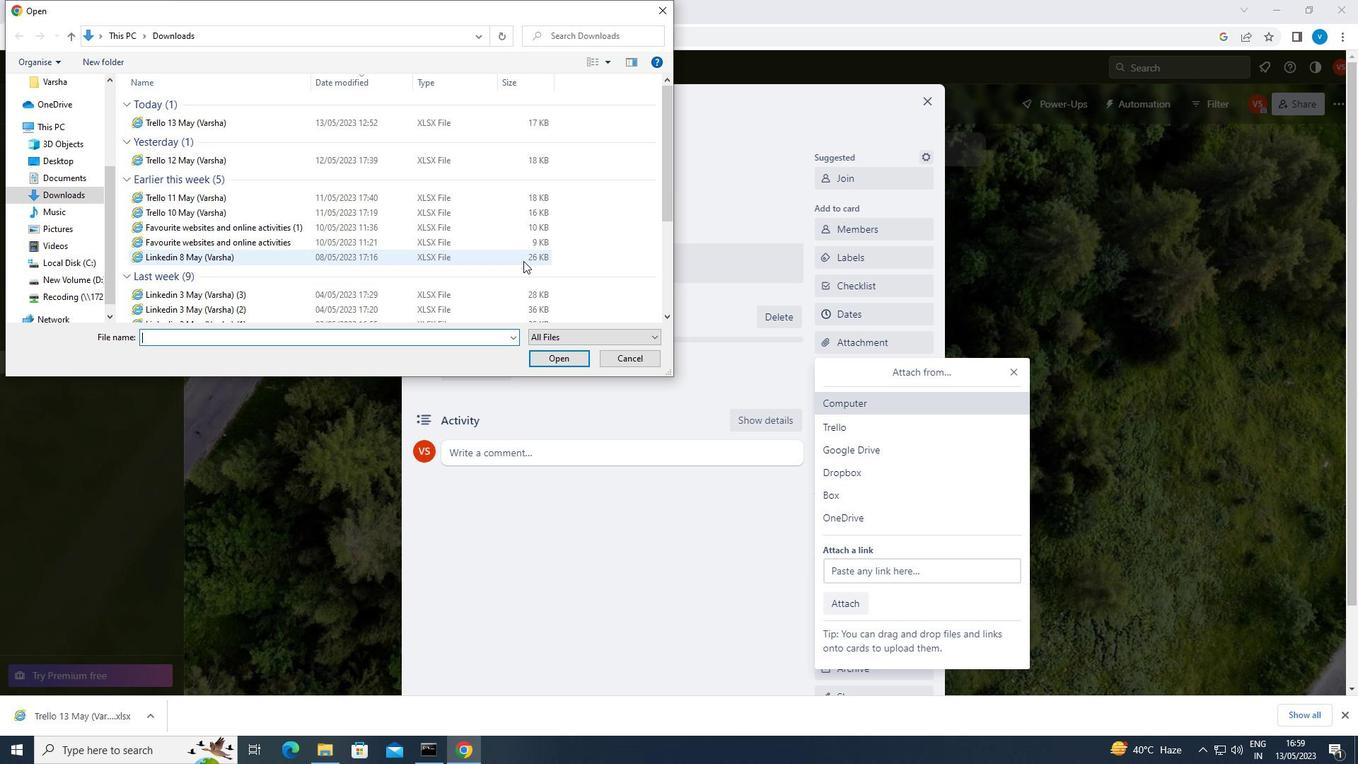 
Action: Mouse pressed left at (523, 260)
Screenshot: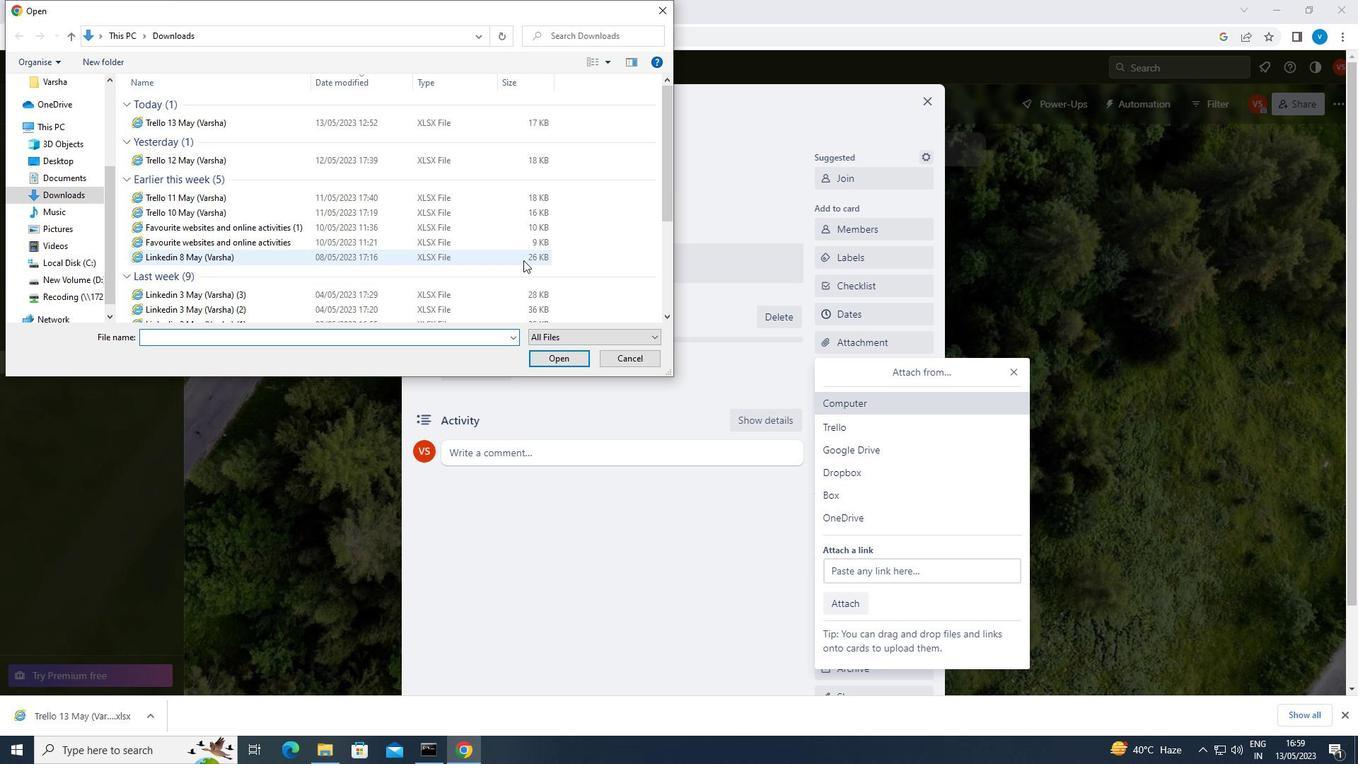 
Action: Mouse moved to (566, 354)
Screenshot: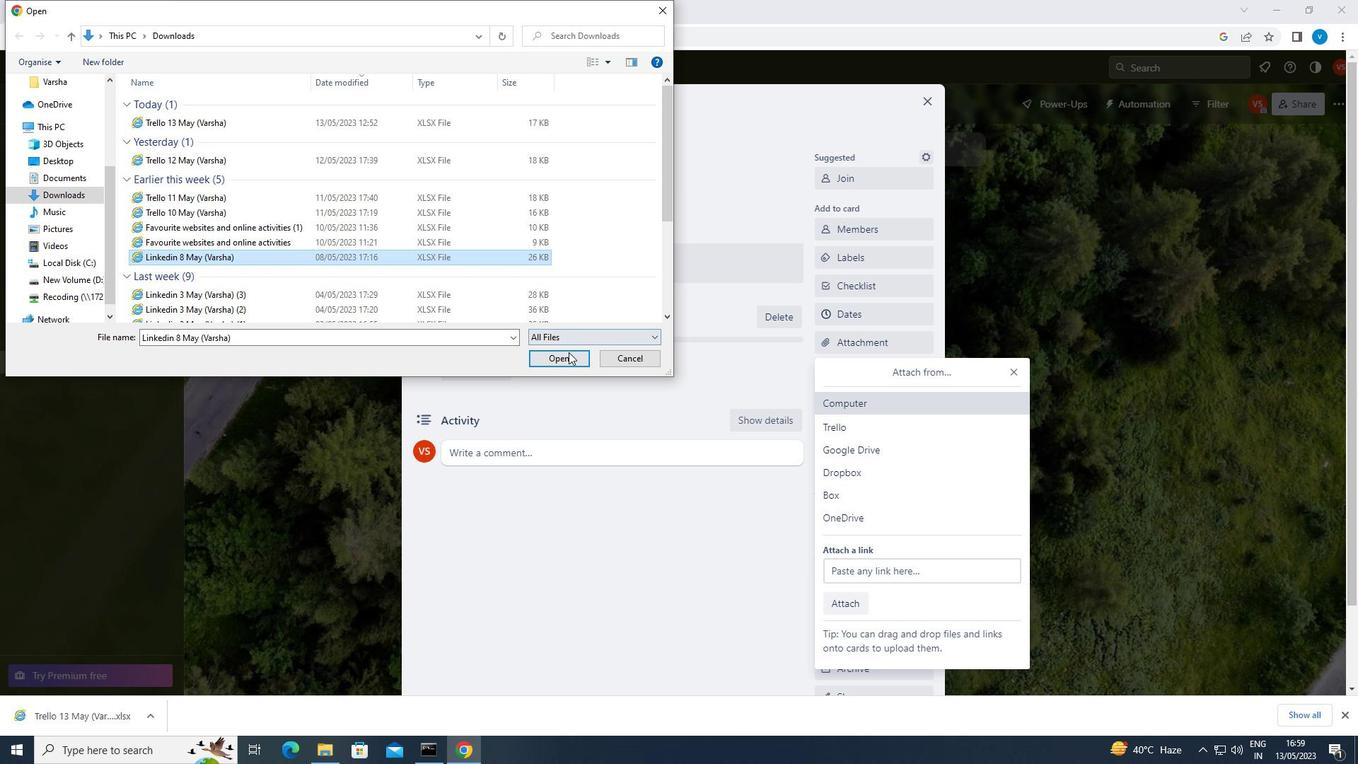 
Action: Mouse pressed left at (566, 354)
Screenshot: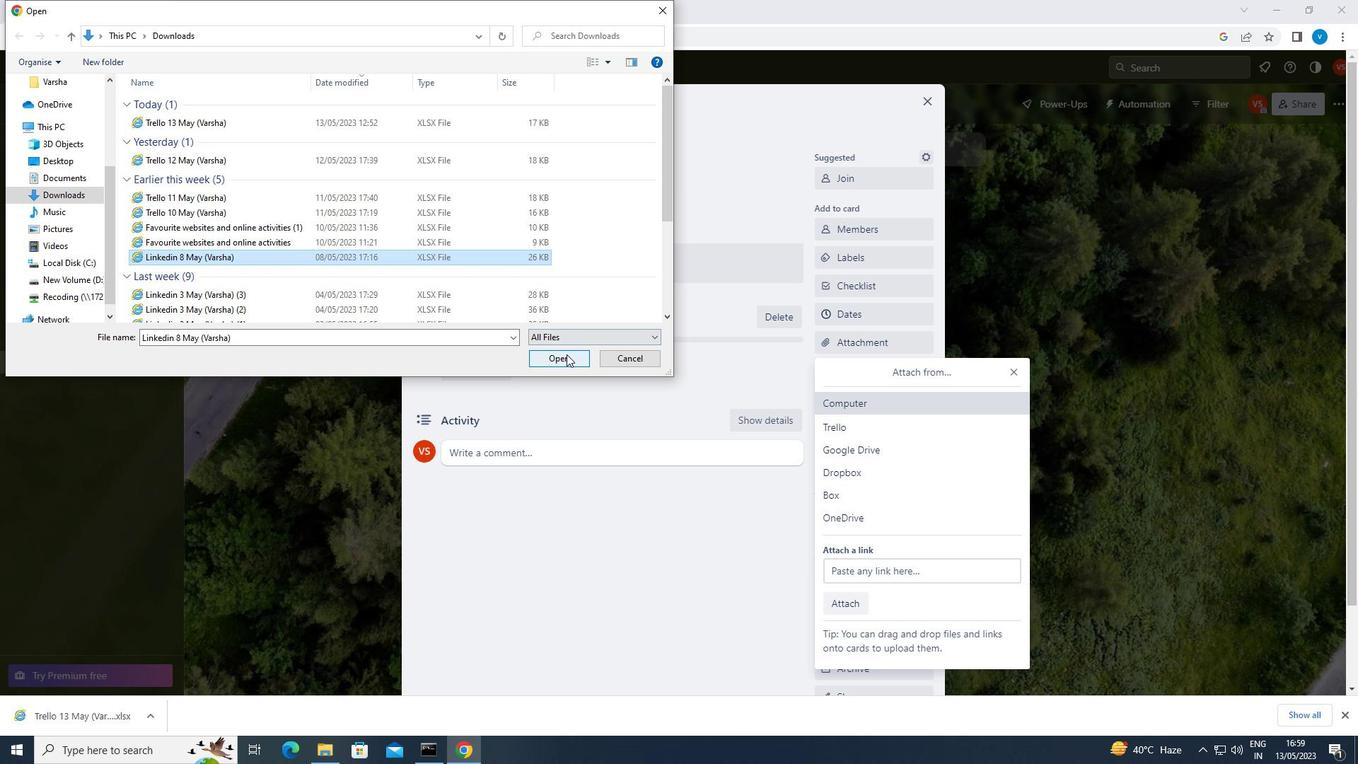 
Action: Mouse moved to (853, 370)
Screenshot: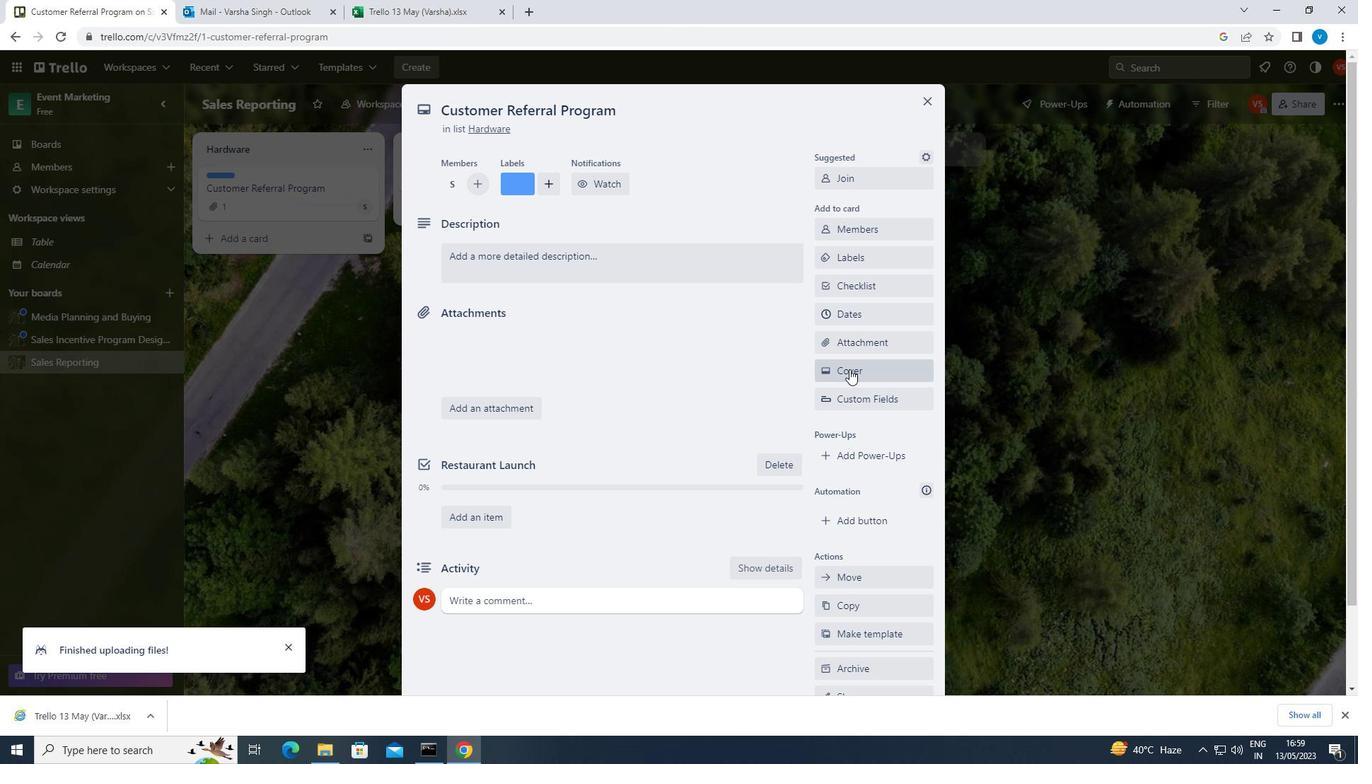 
Action: Mouse pressed left at (853, 370)
Screenshot: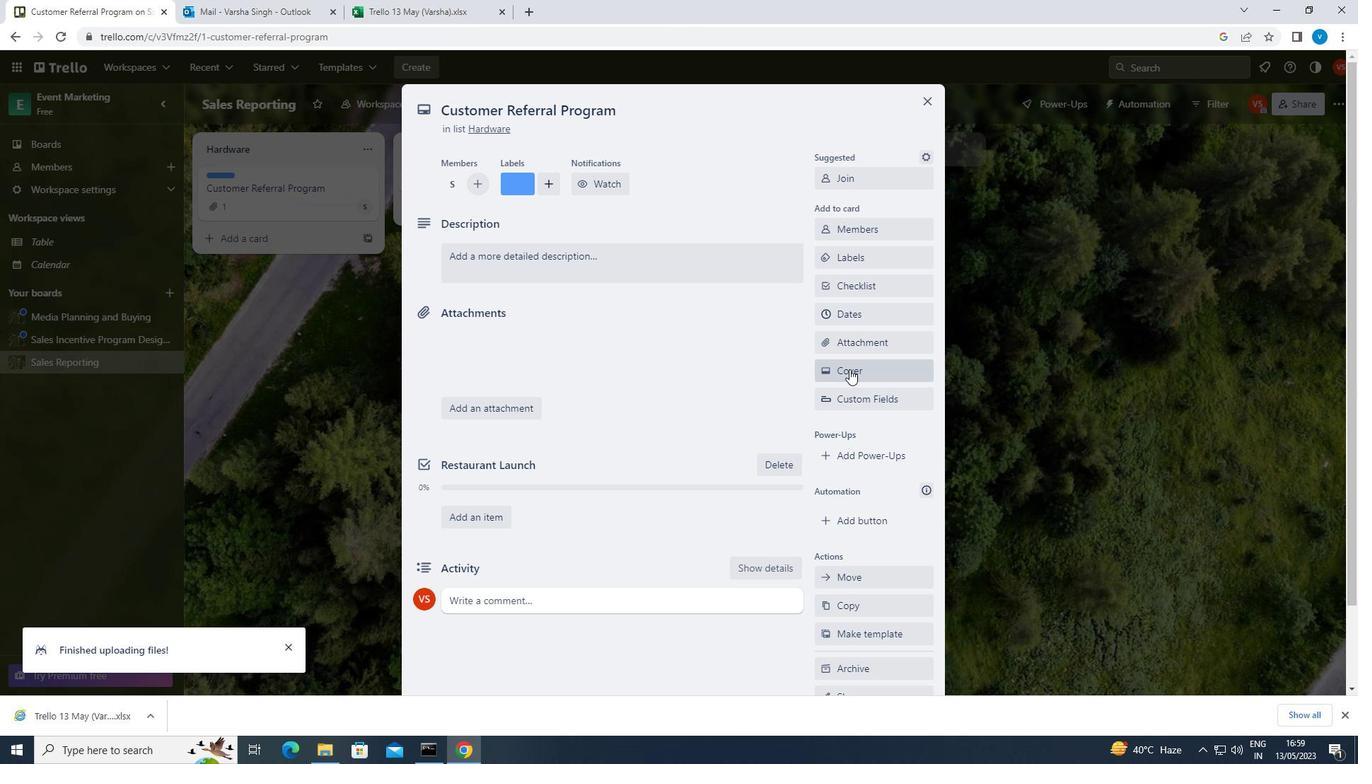 
Action: Mouse moved to (845, 438)
Screenshot: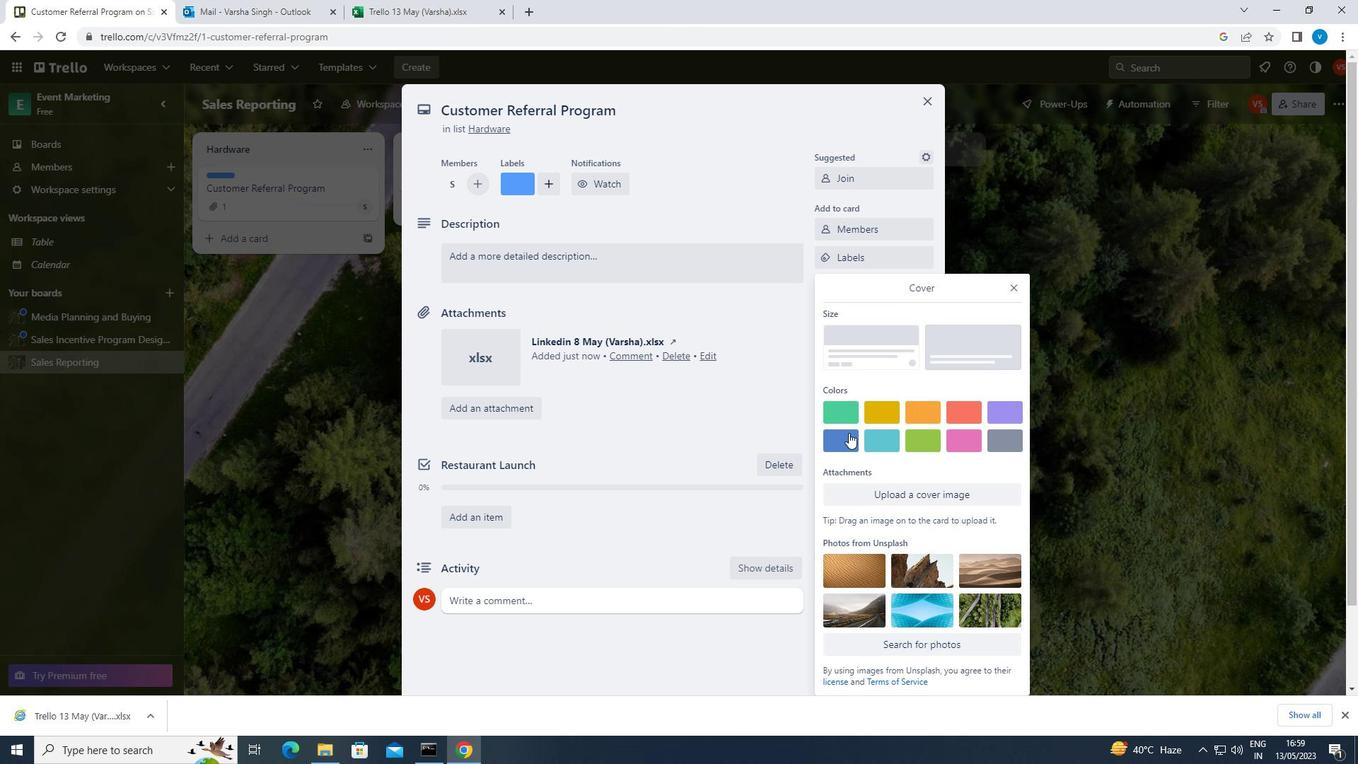 
Action: Mouse pressed left at (845, 438)
Screenshot: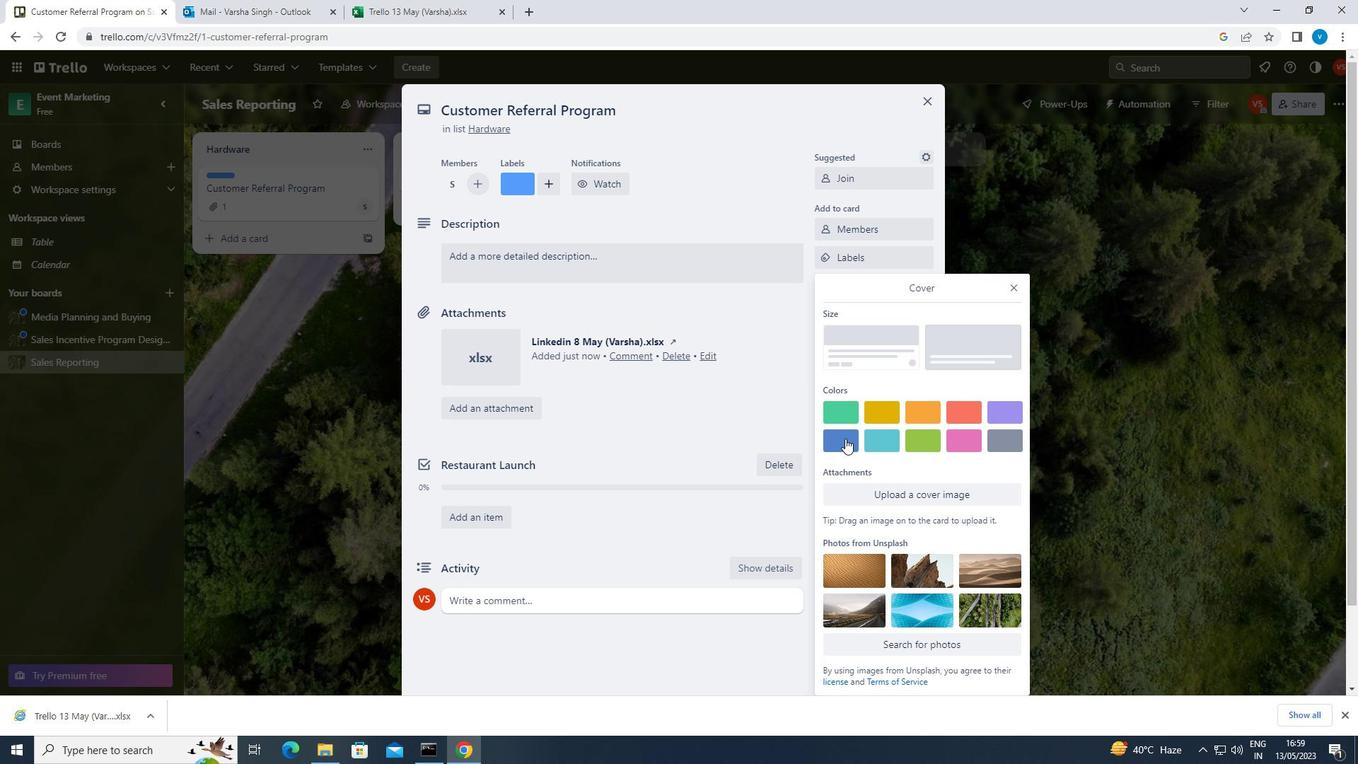 
Action: Mouse moved to (1016, 261)
Screenshot: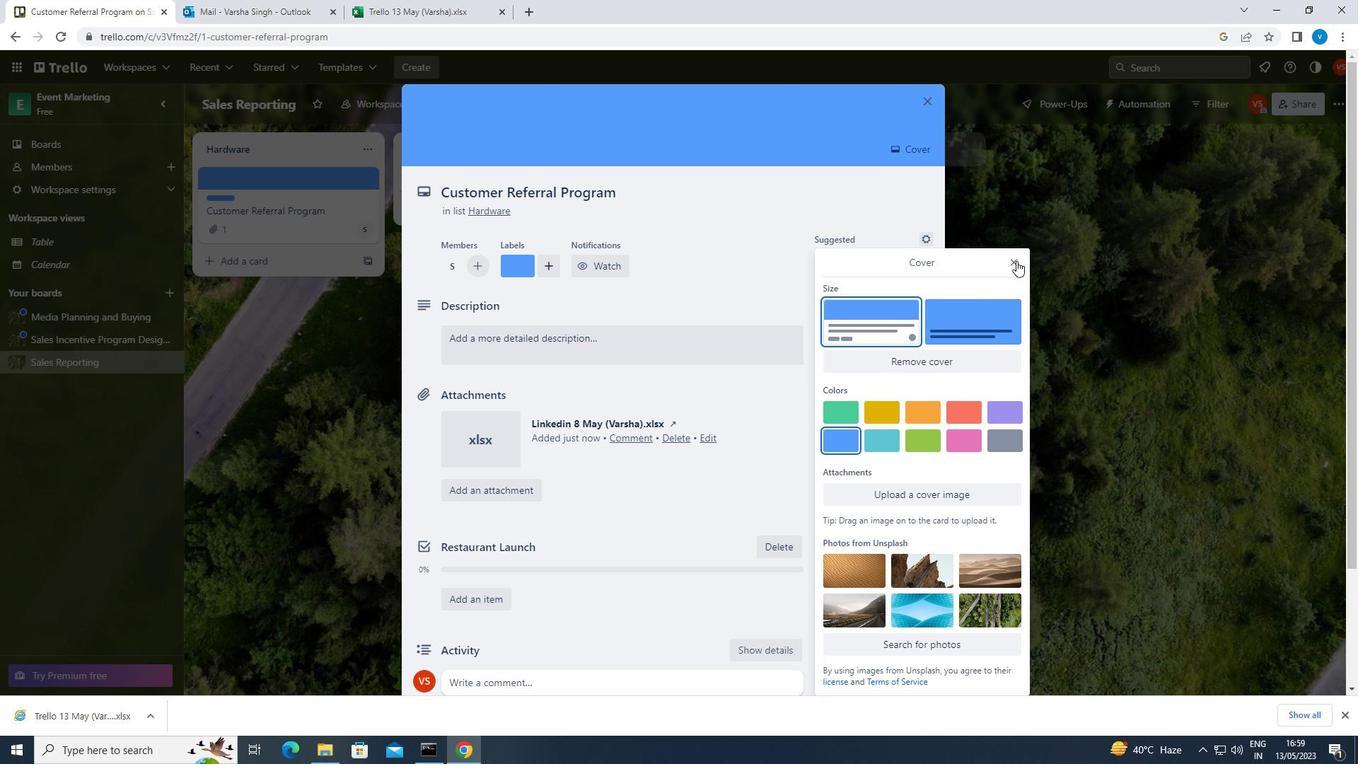 
Action: Mouse pressed left at (1016, 261)
Screenshot: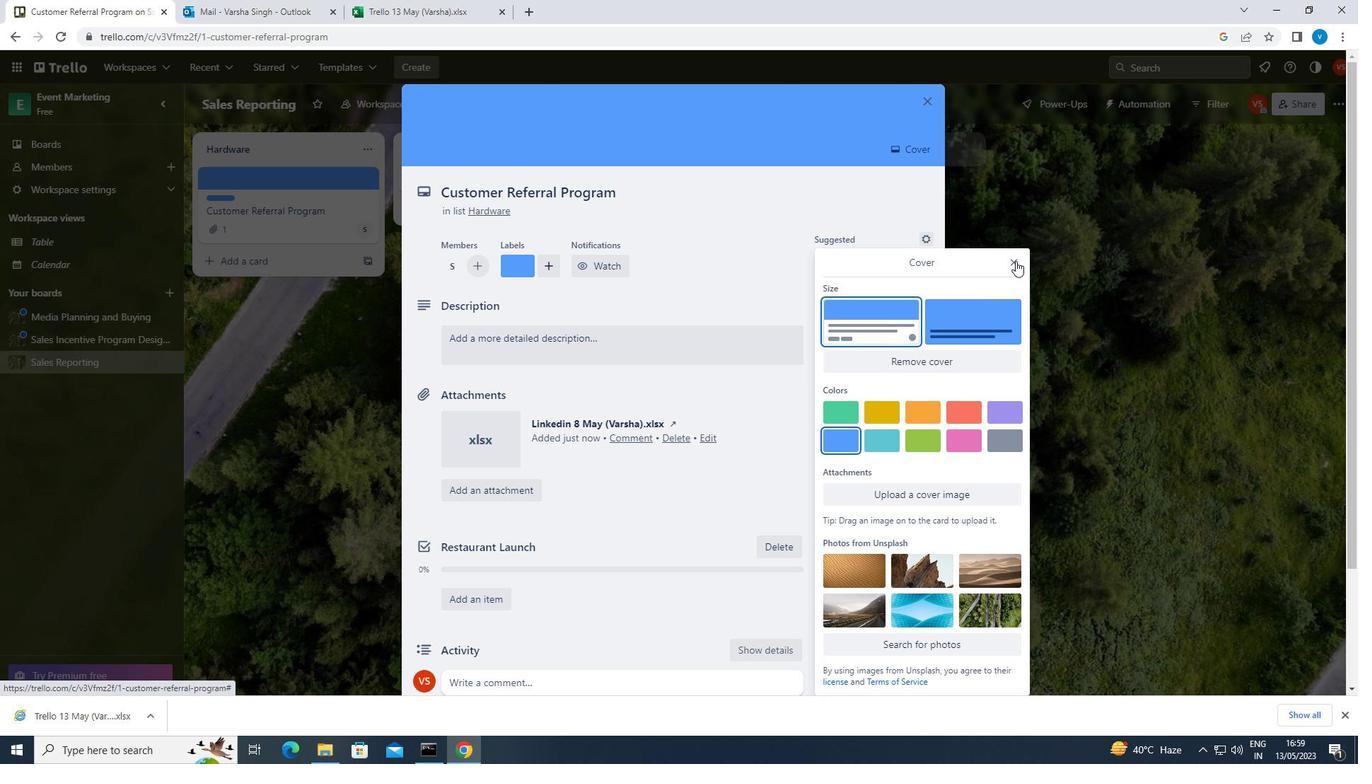 
Action: Mouse moved to (604, 341)
Screenshot: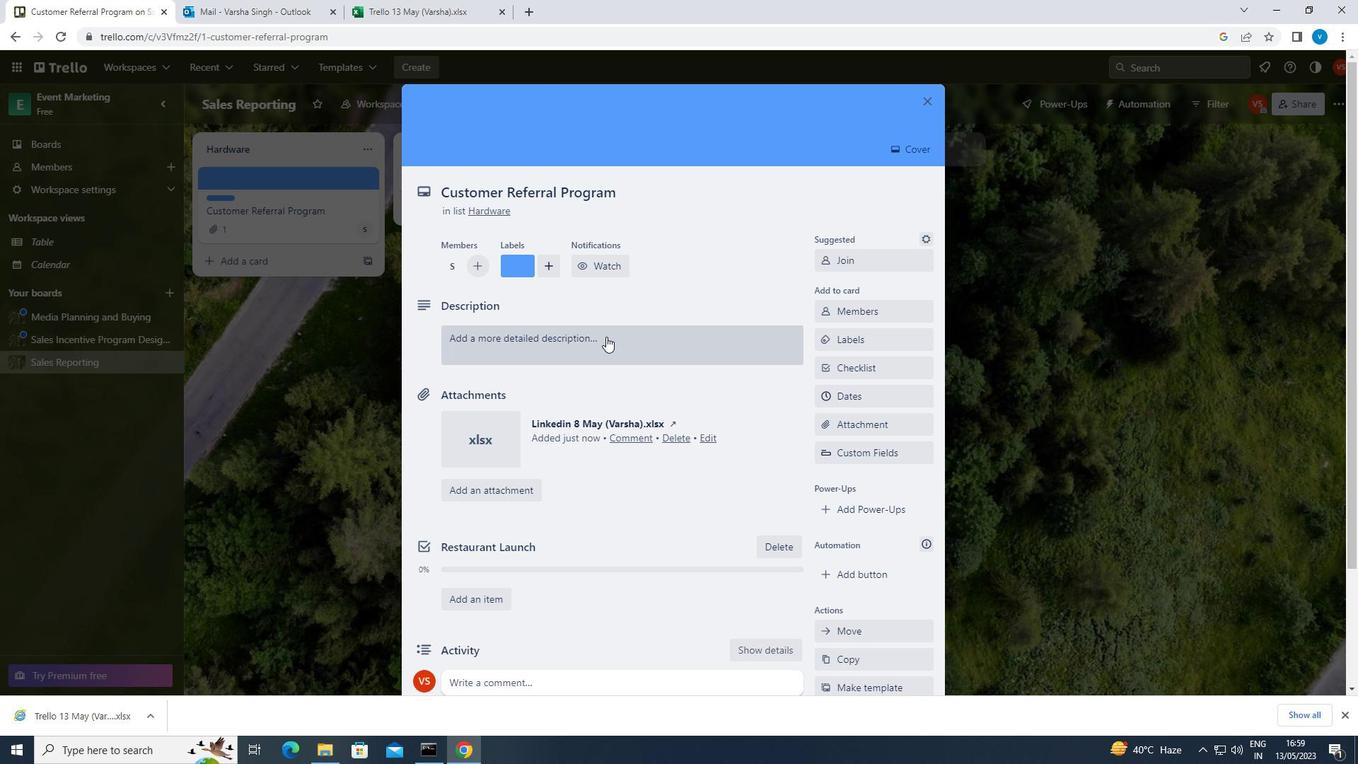 
Action: Mouse pressed left at (604, 341)
Screenshot: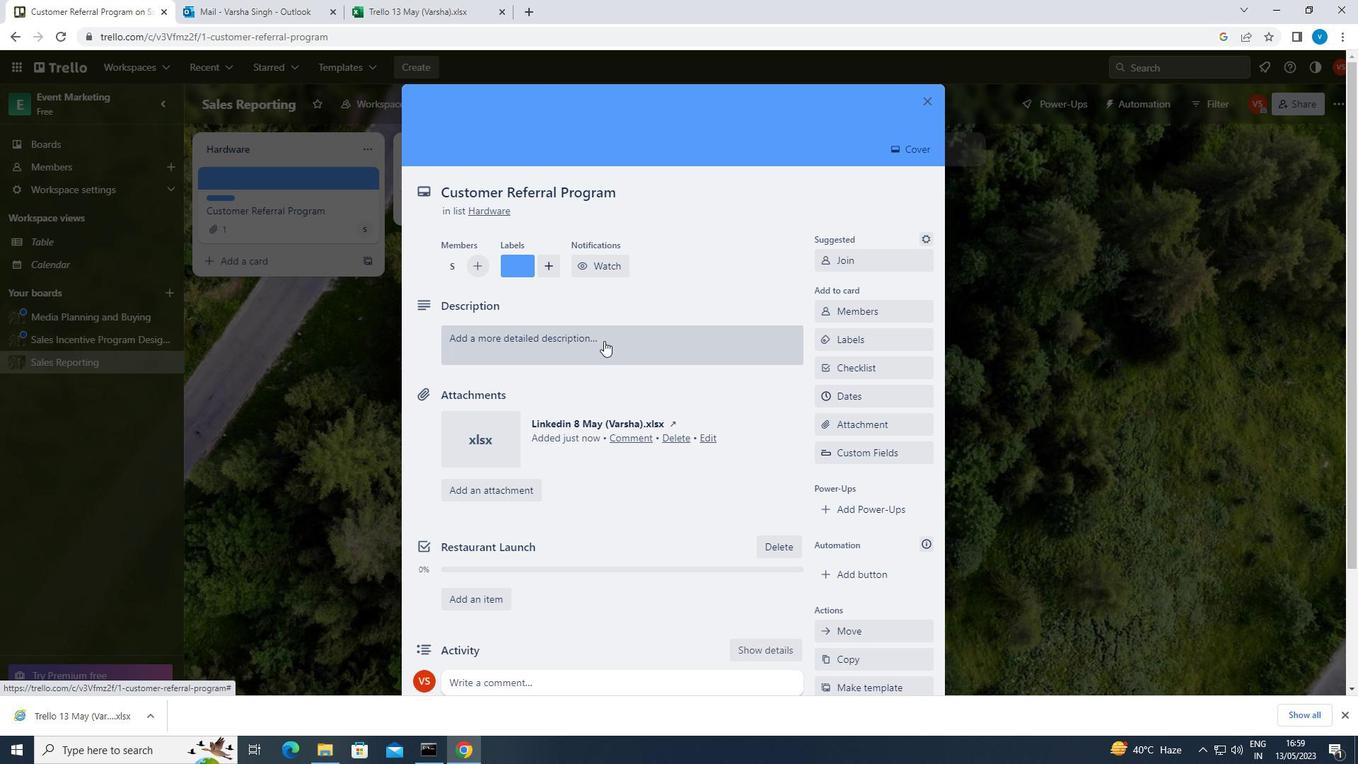 
Action: Key pressed <Key.shift>CONDUCT<Key.space>CUSTOMER<Key.space>RESEARCH<Key.space>FOR<Key.space>NEW<Key.space>SERVICE
Screenshot: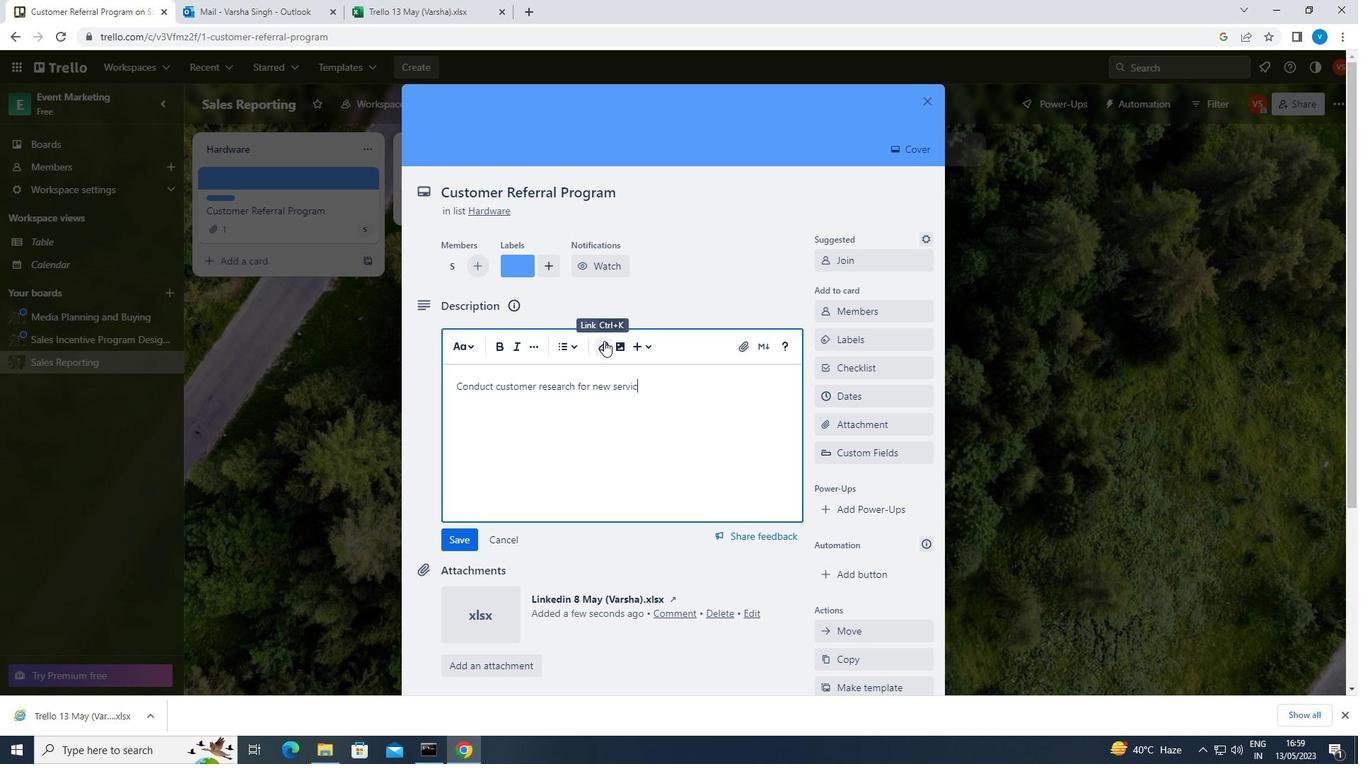 
Action: Mouse moved to (454, 539)
Screenshot: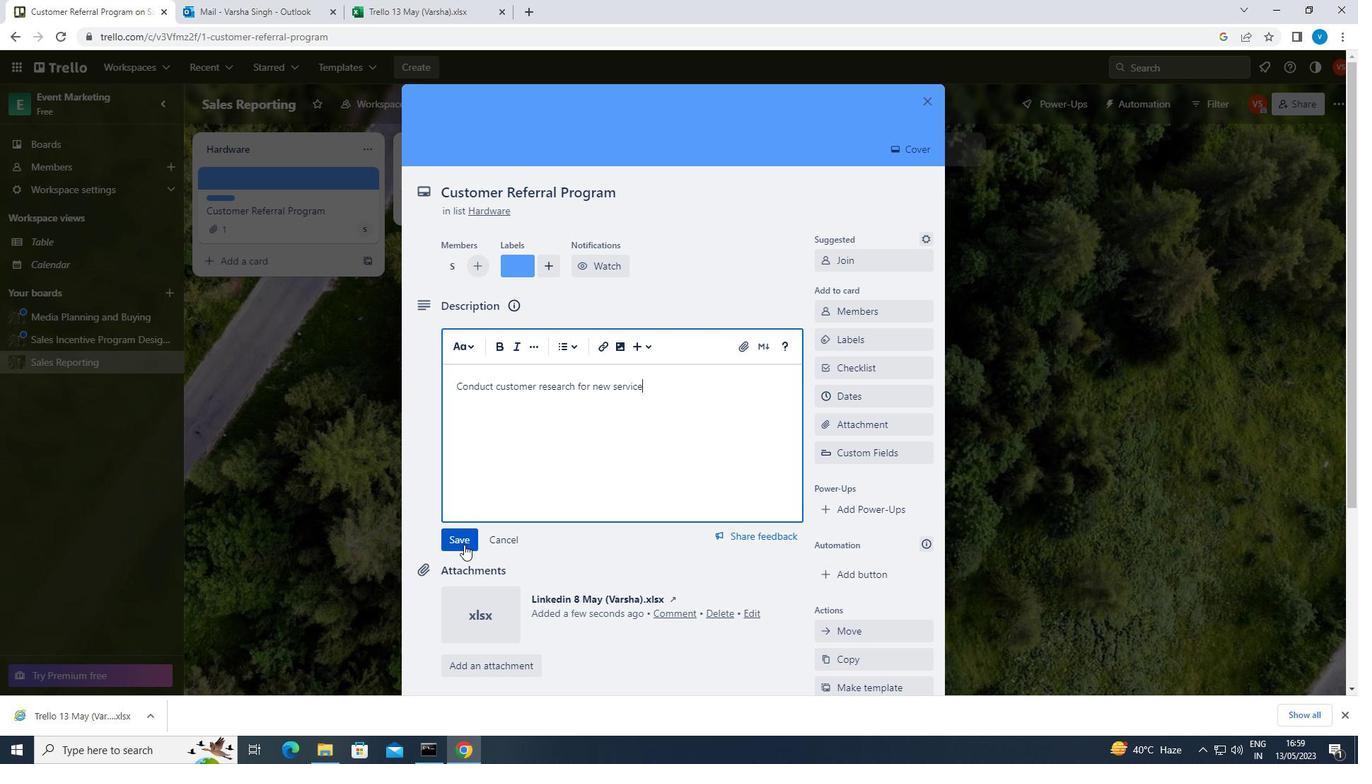 
Action: Mouse pressed left at (454, 539)
Screenshot: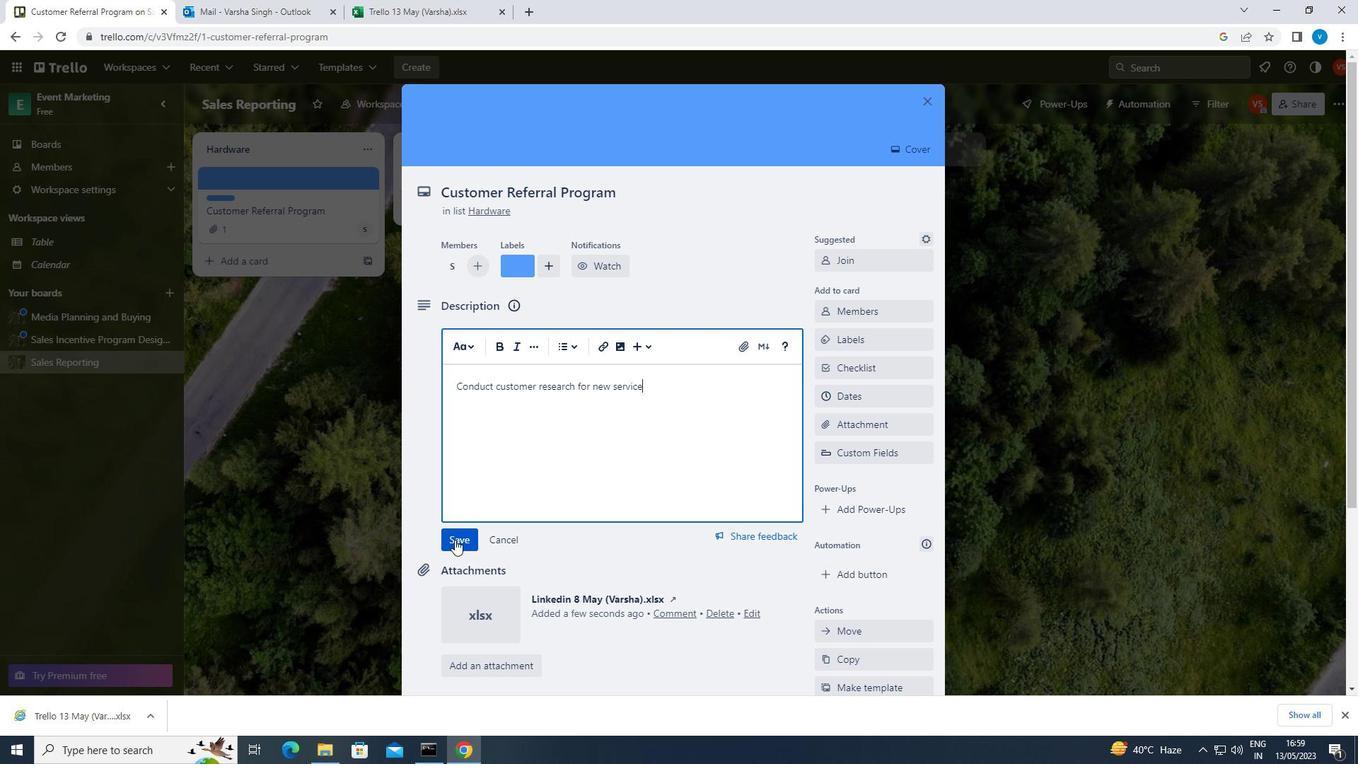 
Action: Mouse moved to (496, 662)
Screenshot: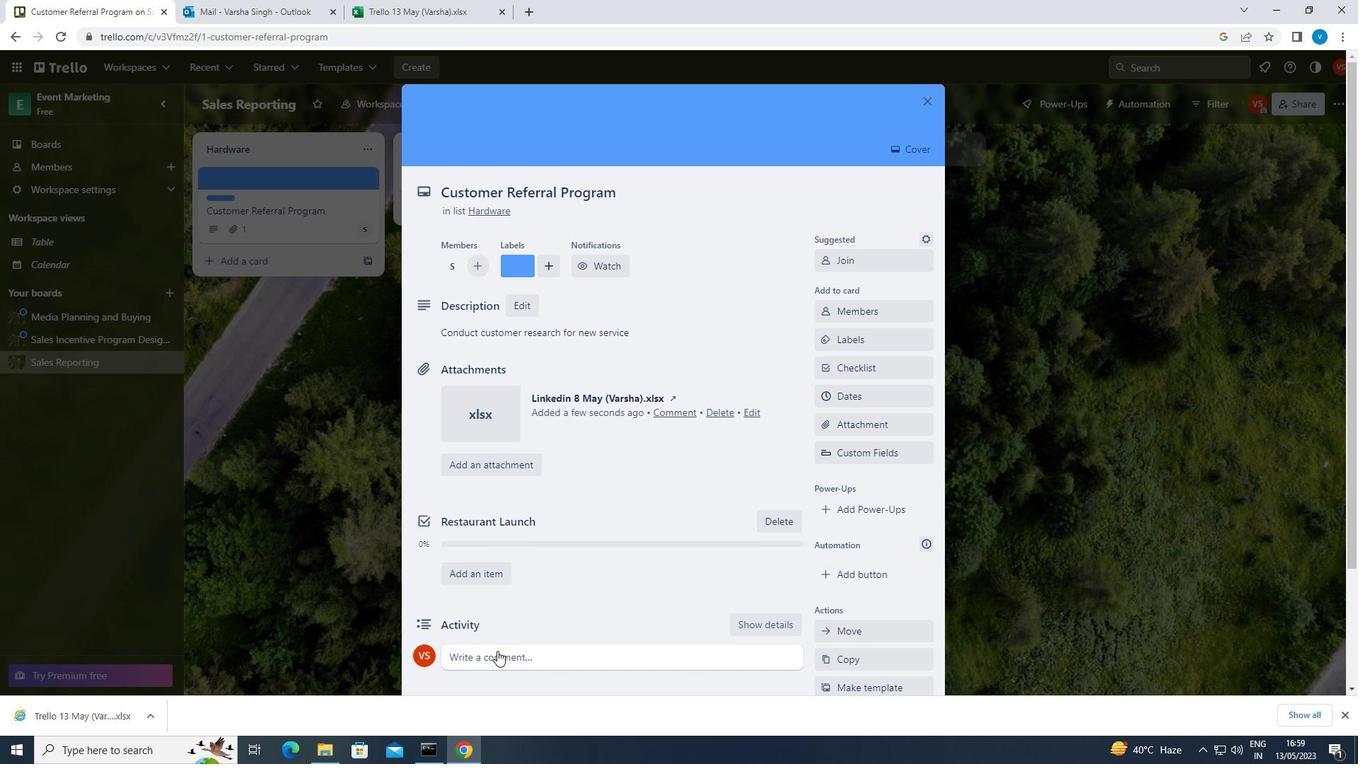 
Action: Mouse pressed left at (496, 662)
Screenshot: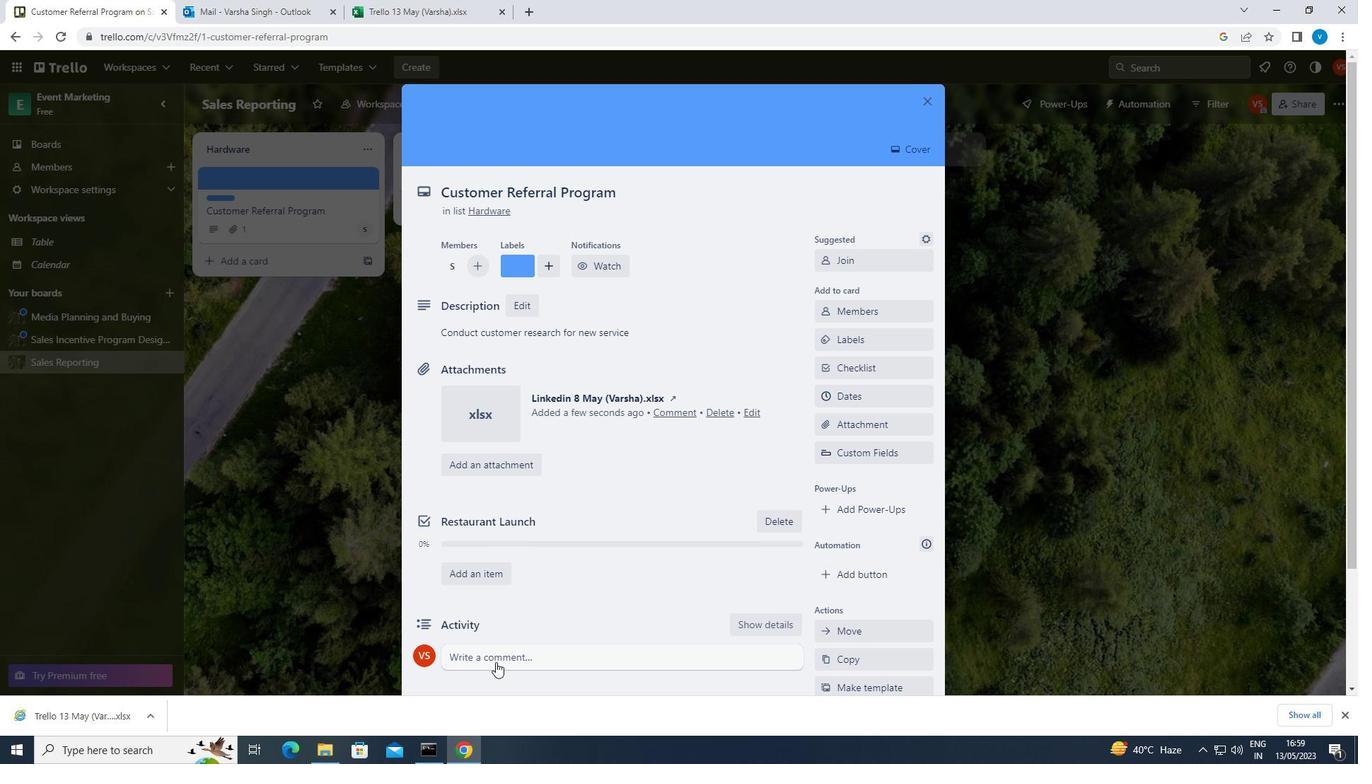 
Action: Mouse moved to (498, 663)
Screenshot: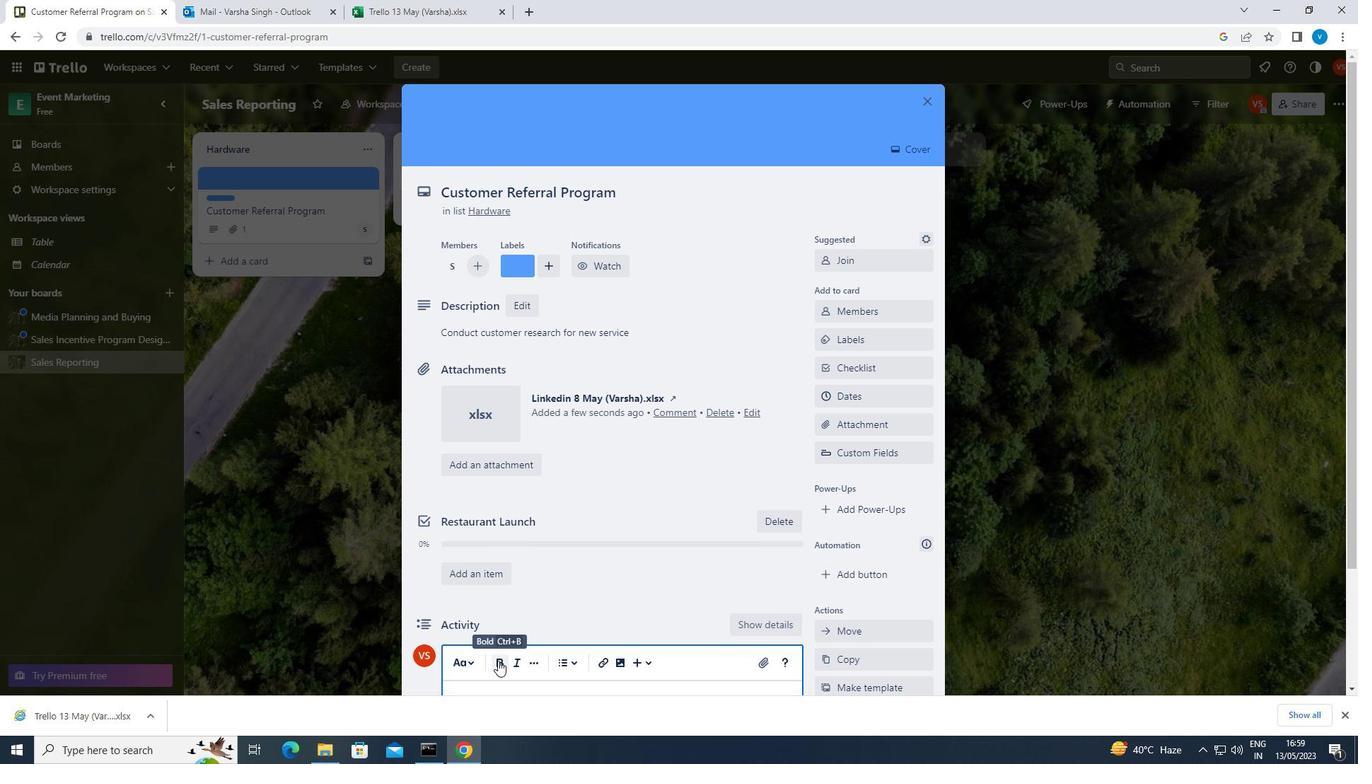 
Action: Key pressed <Key.shift>LET<Key.space>US<Key.space>APPROACH<Key.space>THIS<Key.space>TASK<Key.space>WITH<Key.space>A<Key.space>SENSE<Key.space>OF<Key.space>EMPATHY,<Key.space>UNDERSTANDING<Key.space>THE<Key.space>NEEDS<Key.space>AND<Key.space>CONCERNS<Key.space>OF<Key.space>OUR<Key.space>STAKEHOLDERS.
Screenshot: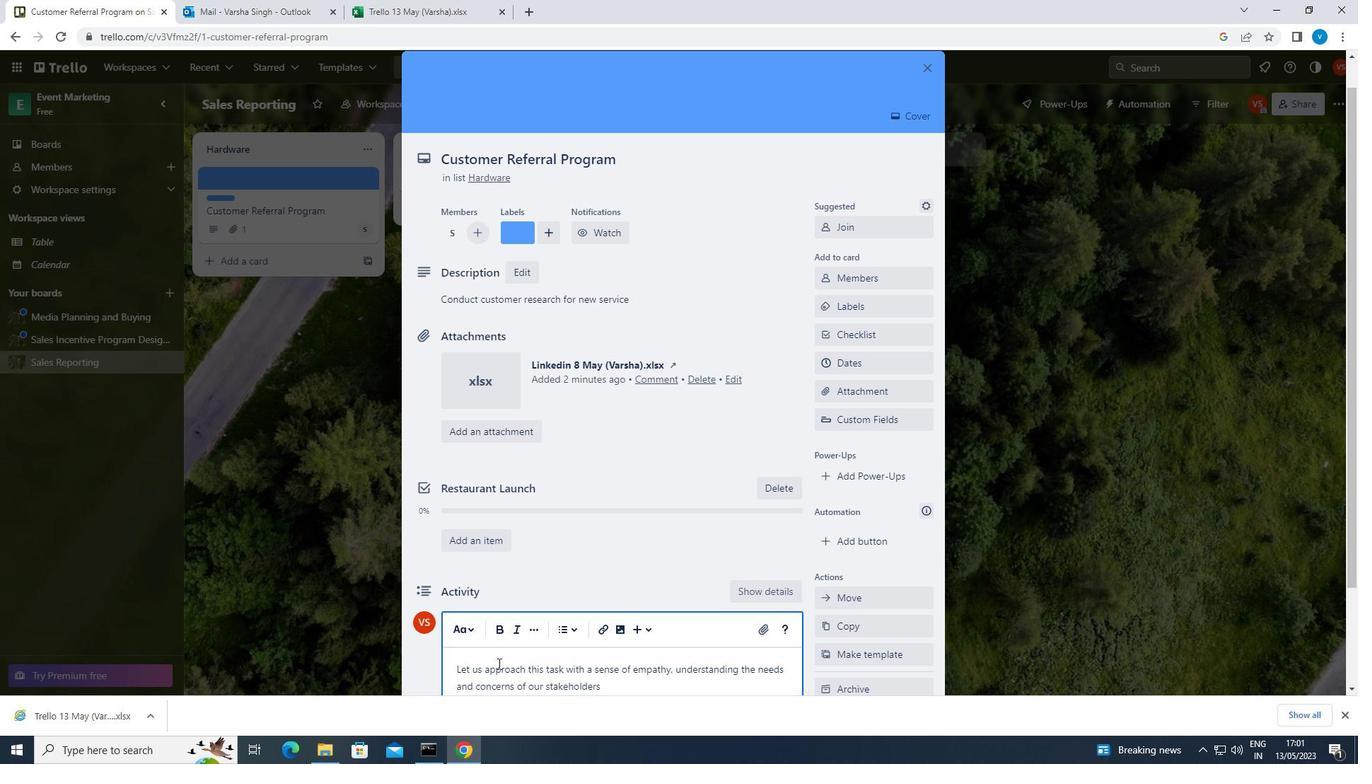 
Action: Mouse moved to (571, 576)
Screenshot: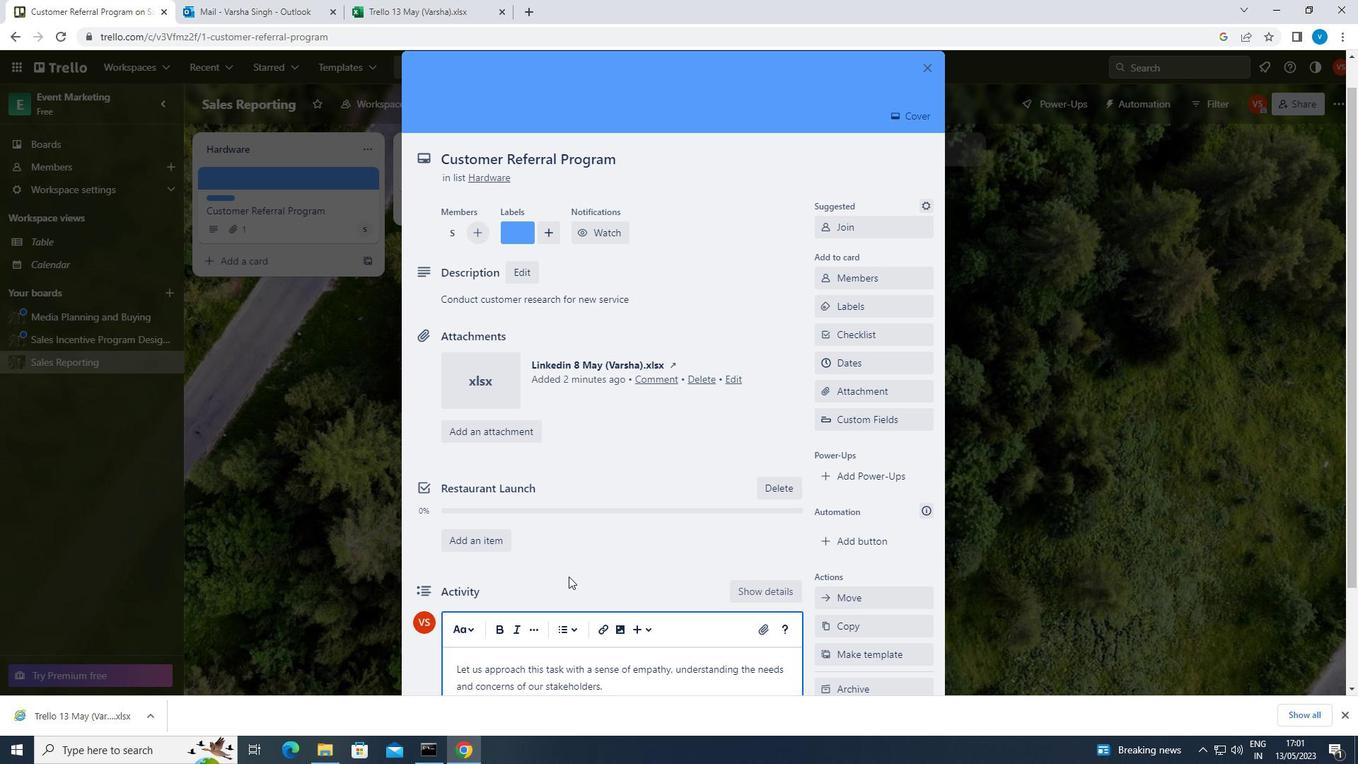 
Action: Mouse scrolled (571, 575) with delta (0, 0)
Screenshot: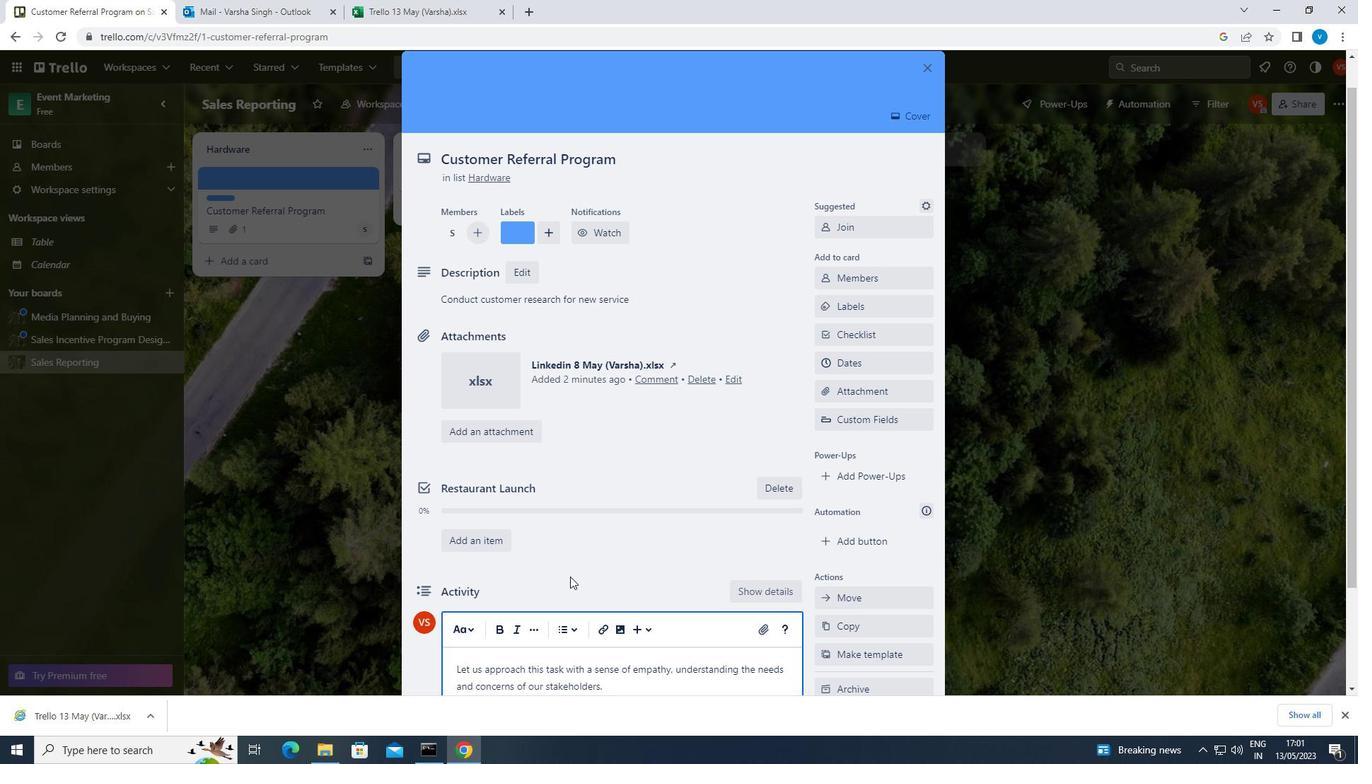 
Action: Mouse scrolled (571, 575) with delta (0, 0)
Screenshot: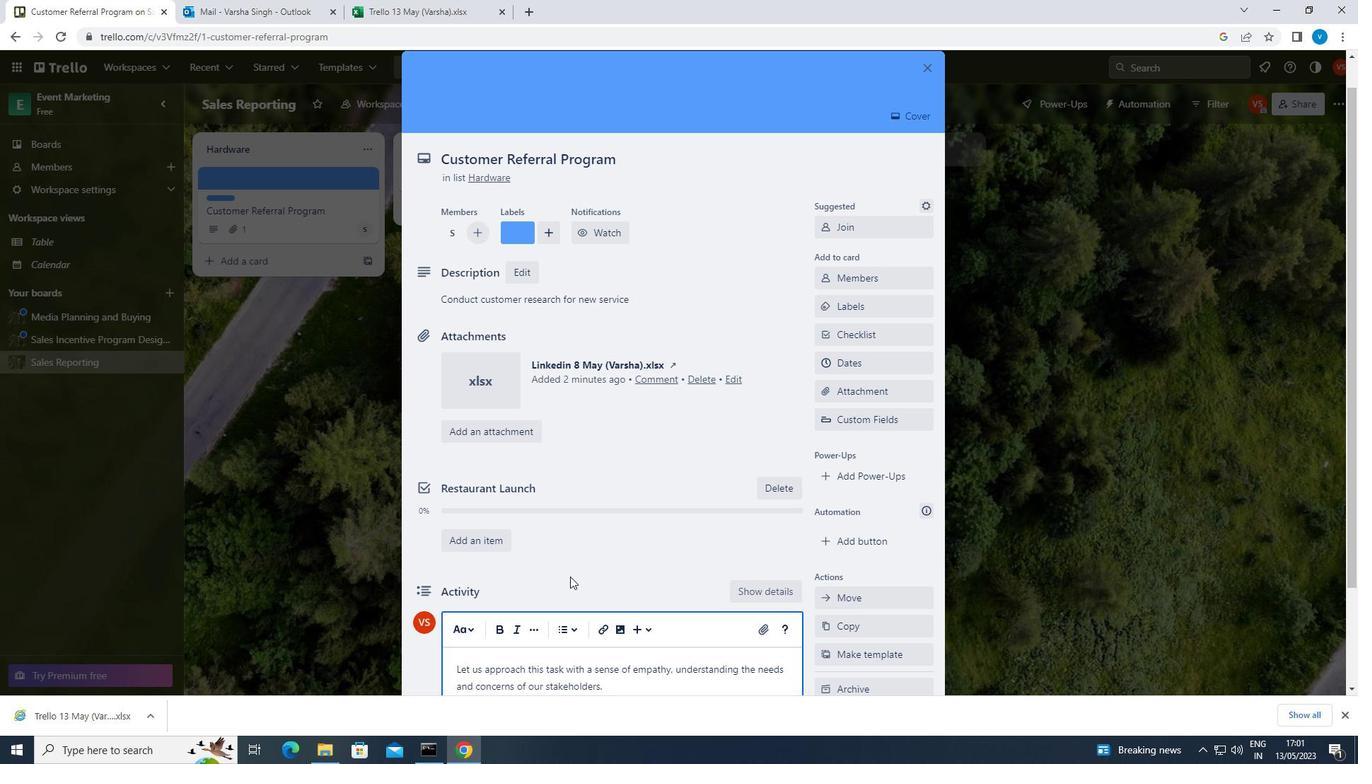 
Action: Mouse moved to (466, 608)
Screenshot: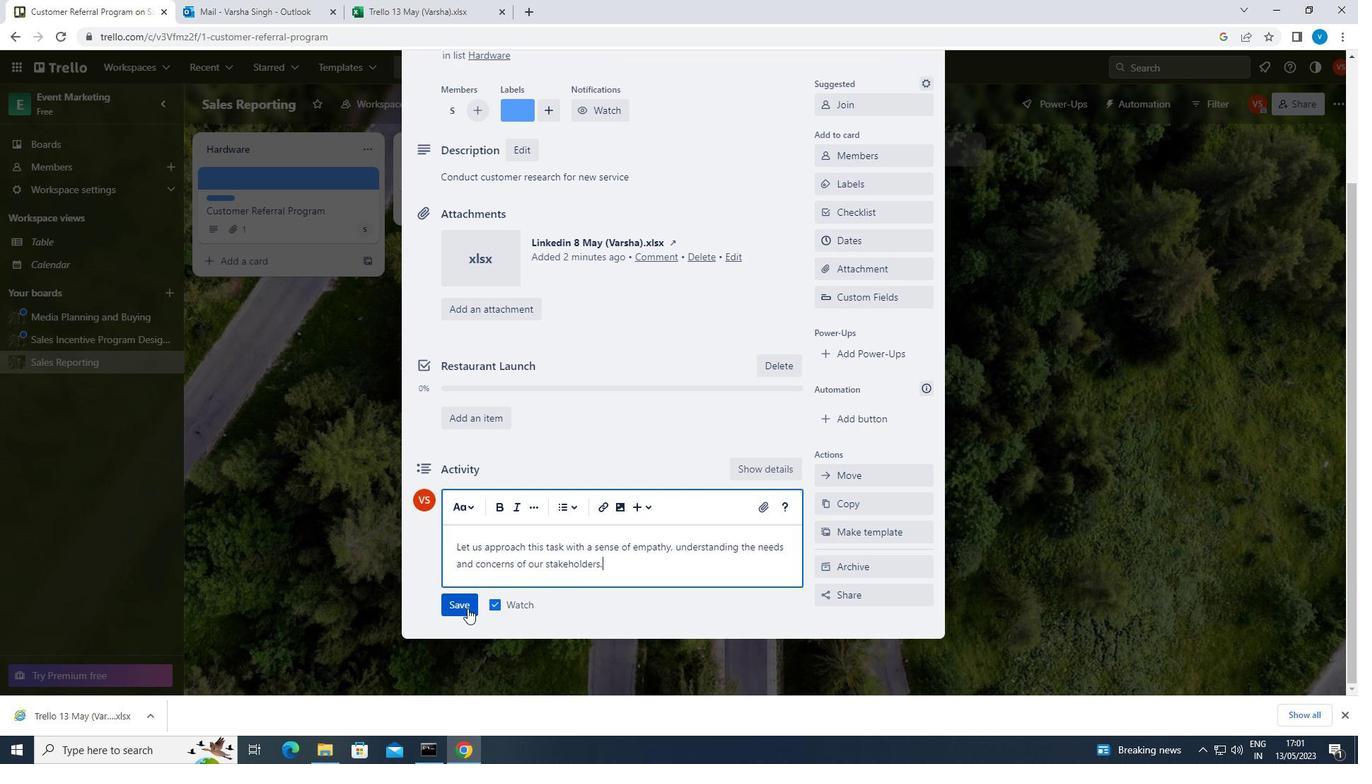 
Action: Mouse pressed left at (466, 608)
Screenshot: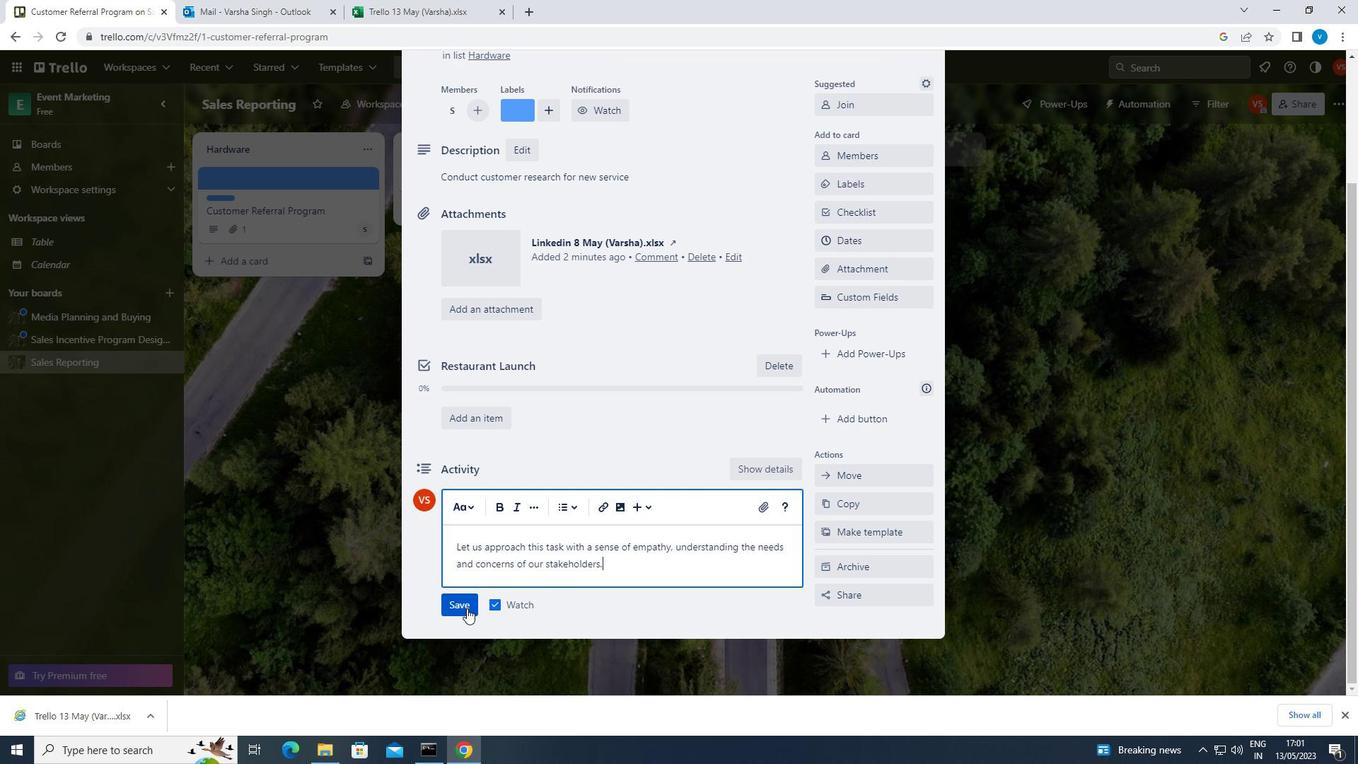 
Action: Mouse moved to (863, 246)
Screenshot: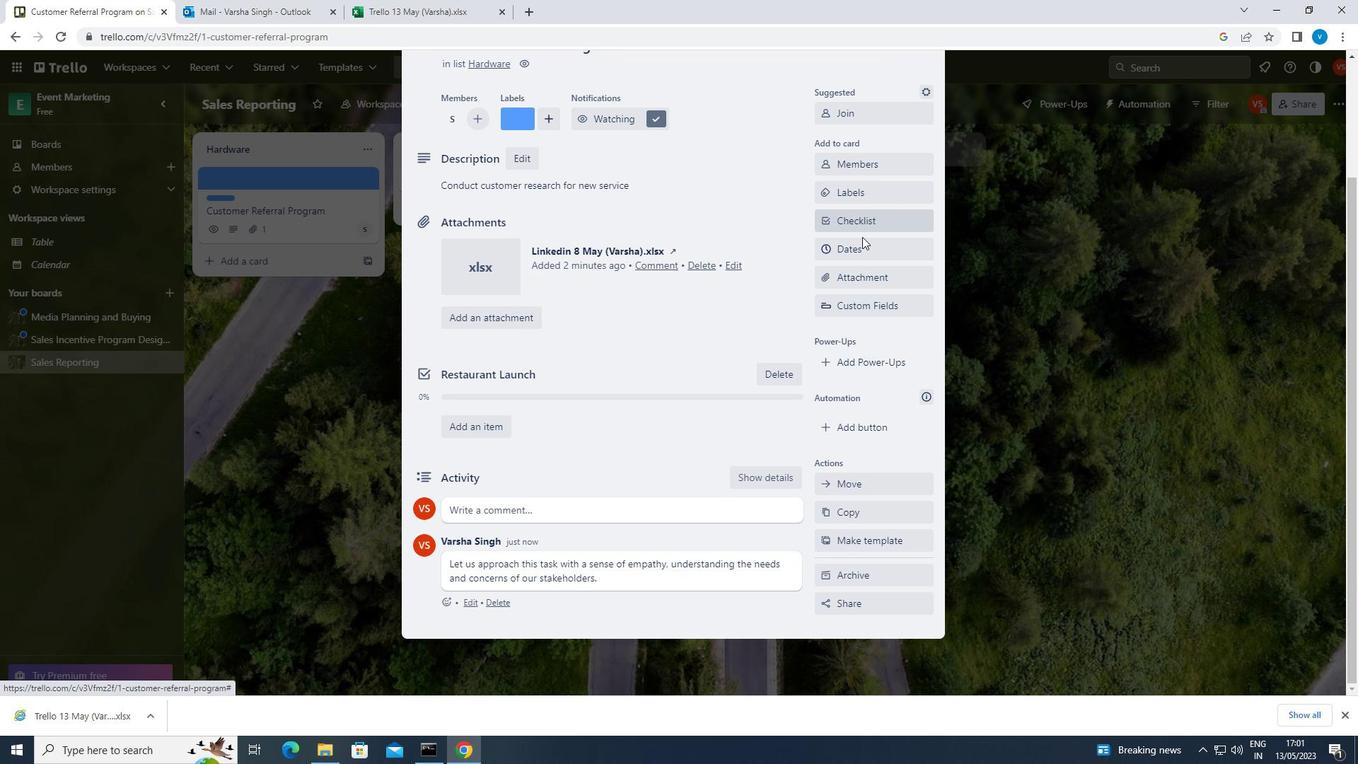 
Action: Mouse pressed left at (863, 246)
Screenshot: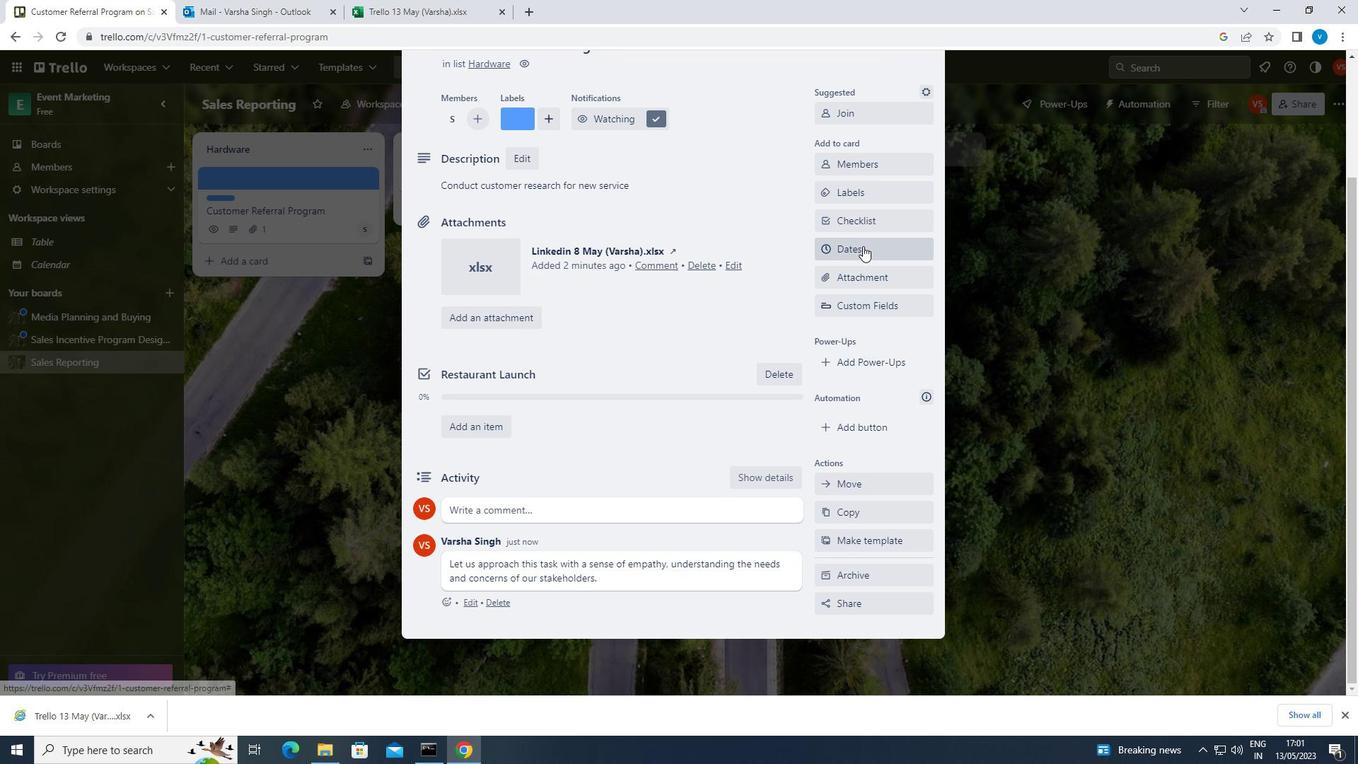 
Action: Mouse moved to (827, 362)
Screenshot: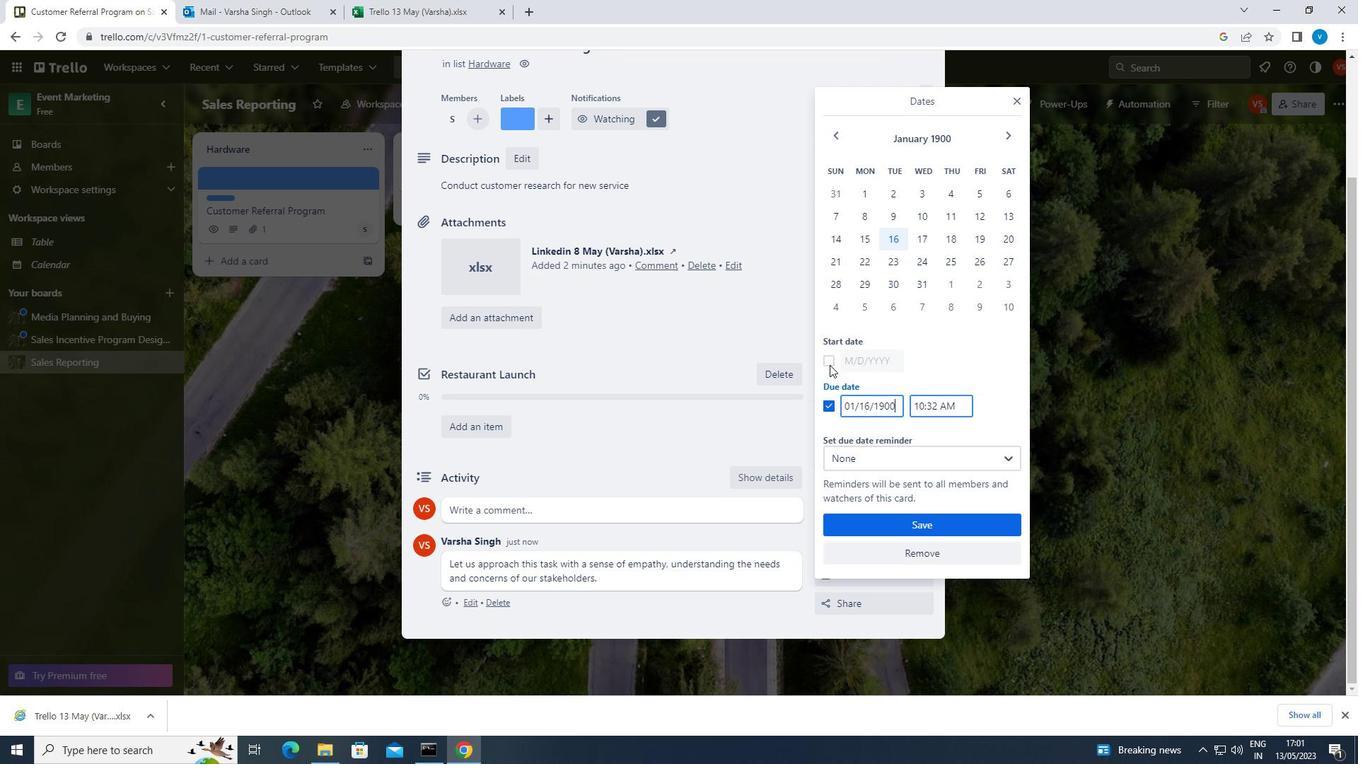 
Action: Mouse pressed left at (827, 362)
Screenshot: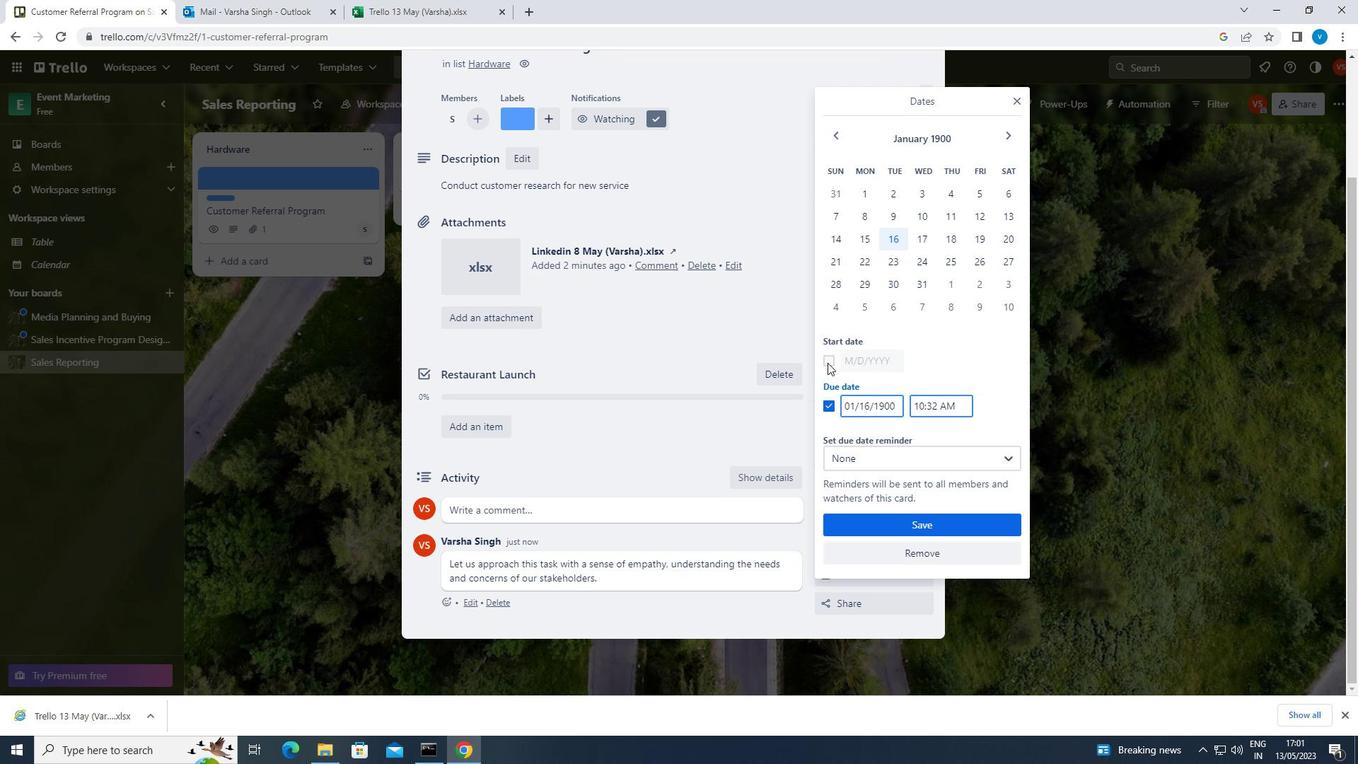 
Action: Mouse moved to (894, 360)
Screenshot: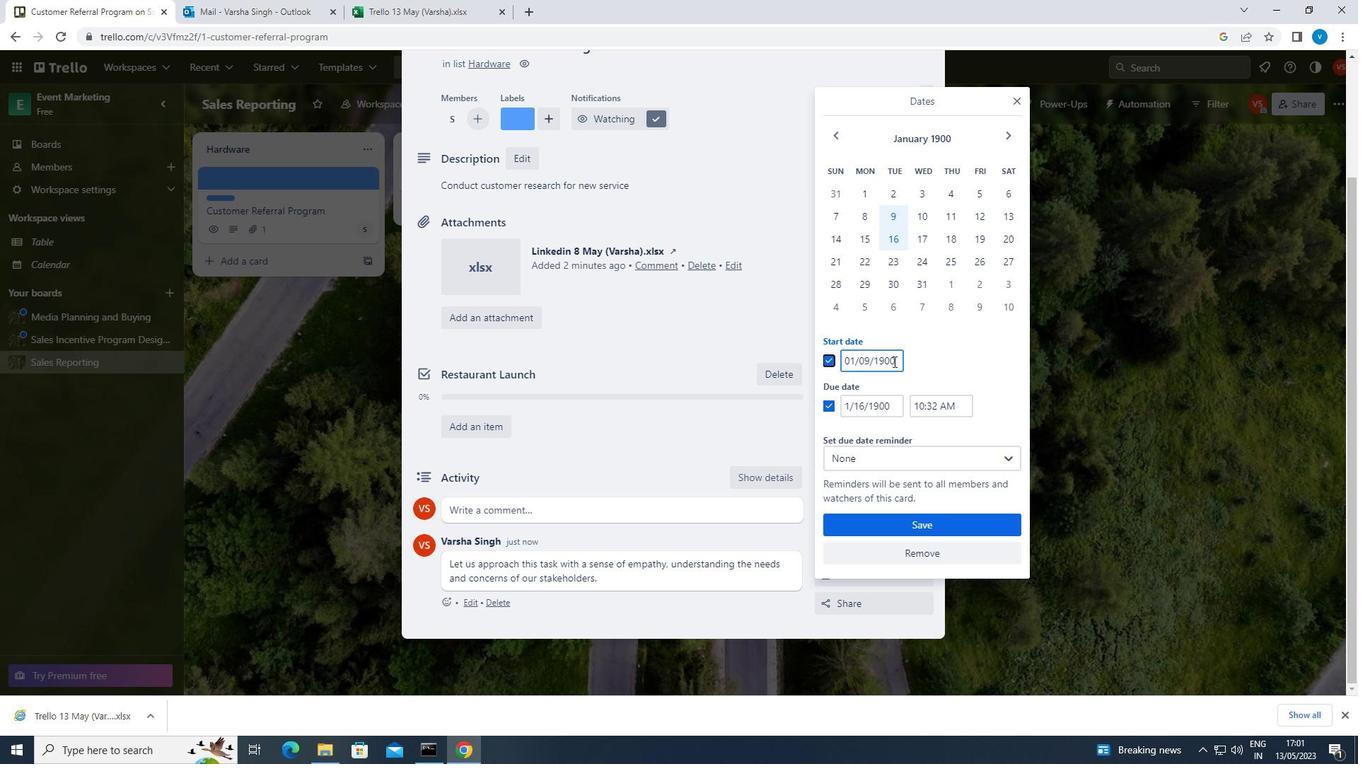 
Action: Mouse pressed left at (894, 360)
Screenshot: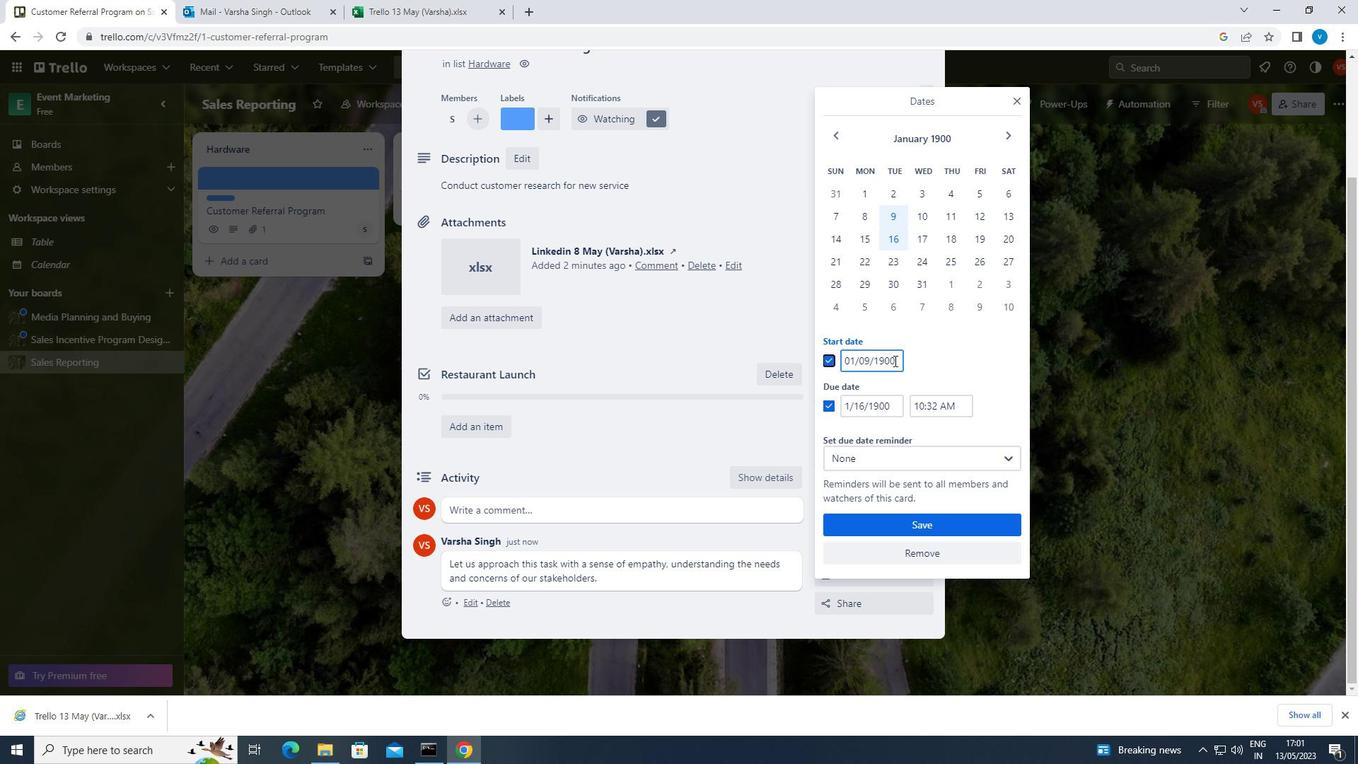 
Action: Key pressed <Key.backspace><Key.backspace><Key.backspace><Key.backspace><Key.backspace><Key.backspace><Key.backspace><Key.backspace><Key.backspace><Key.backspace><Key.backspace><Key.backspace><Key.backspace><Key.backspace><Key.backspace>01/01/1900
Screenshot: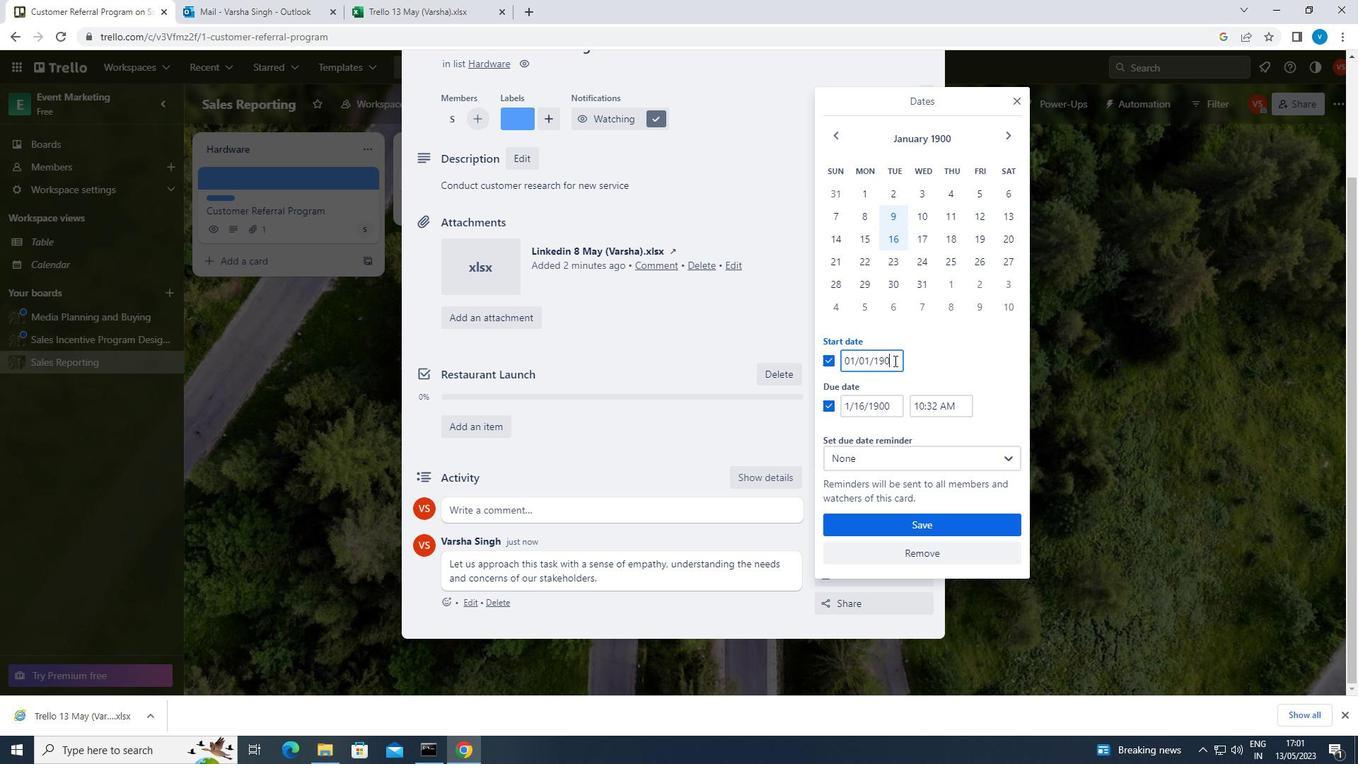 
Action: Mouse moved to (895, 407)
Screenshot: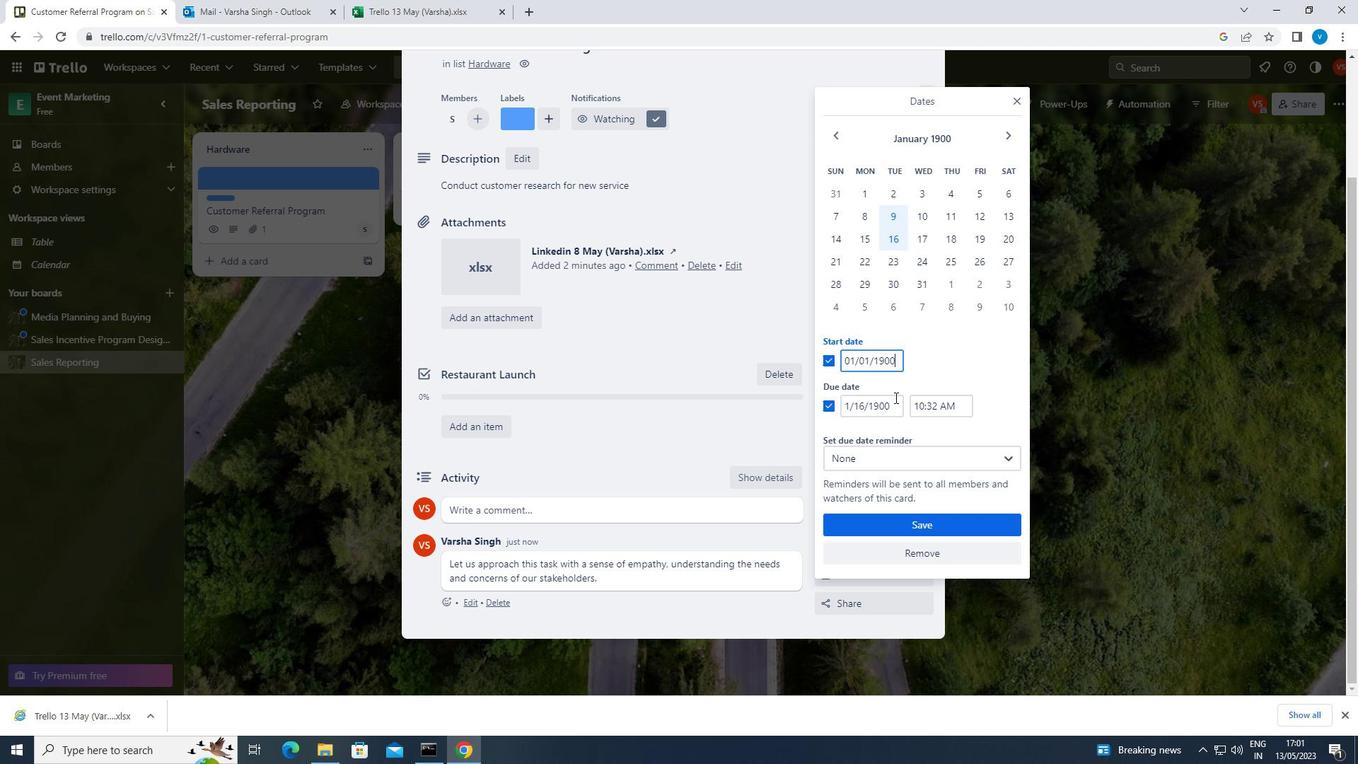 
Action: Mouse pressed left at (895, 407)
Screenshot: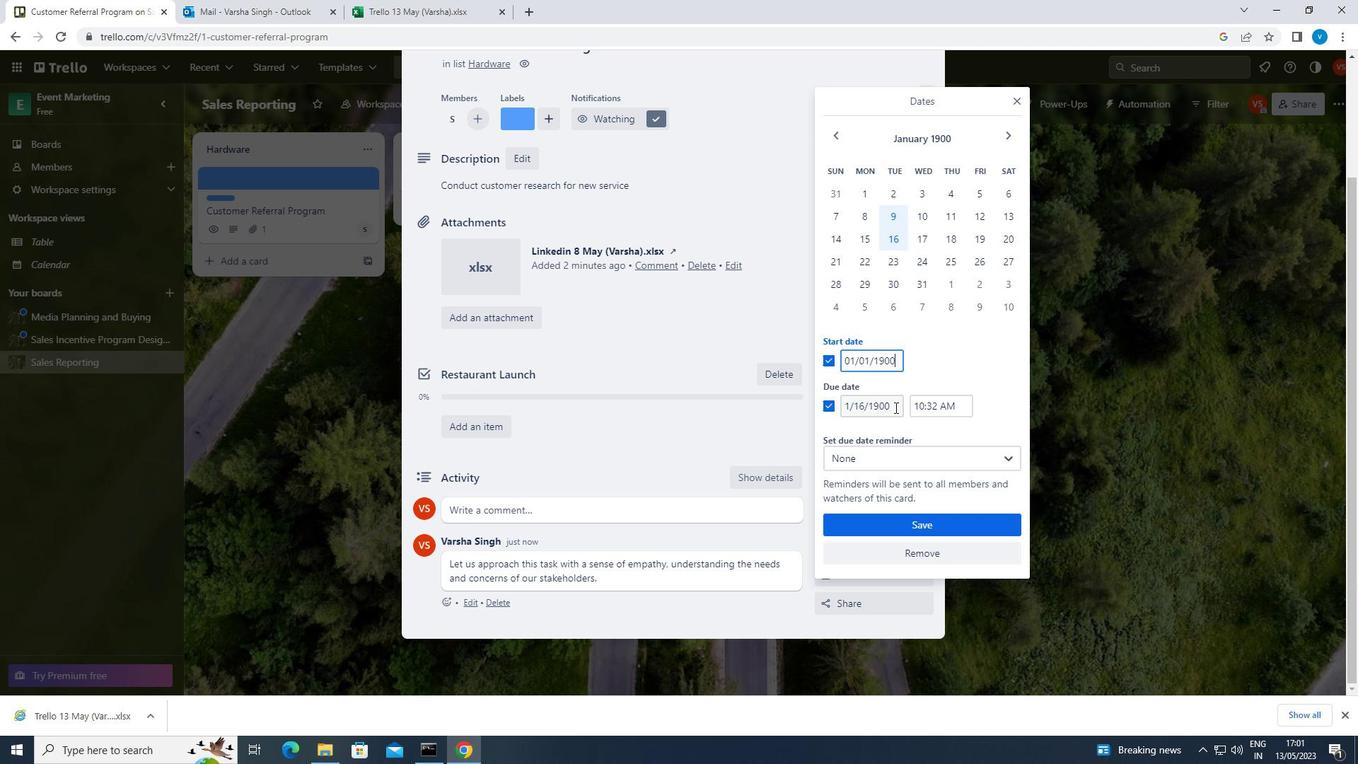 
Action: Key pressed <Key.backspace><Key.backspace><Key.backspace><Key.backspace><Key.backspace><Key.backspace><Key.backspace><Key.backspace><Key.backspace><Key.backspace><Key.backspace><Key.backspace><Key.backspace><Key.backspace><Key.backspace>01/08/1900
Screenshot: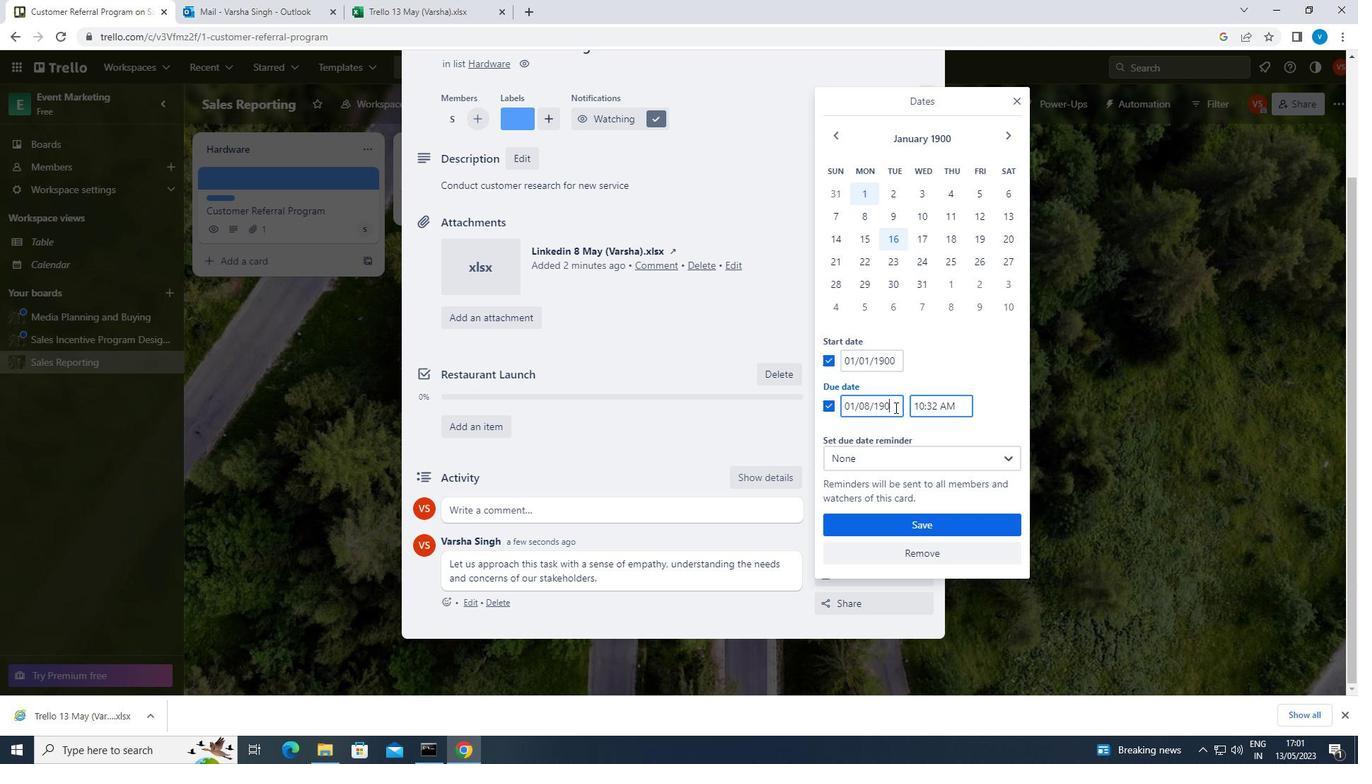
Action: Mouse moved to (897, 527)
Screenshot: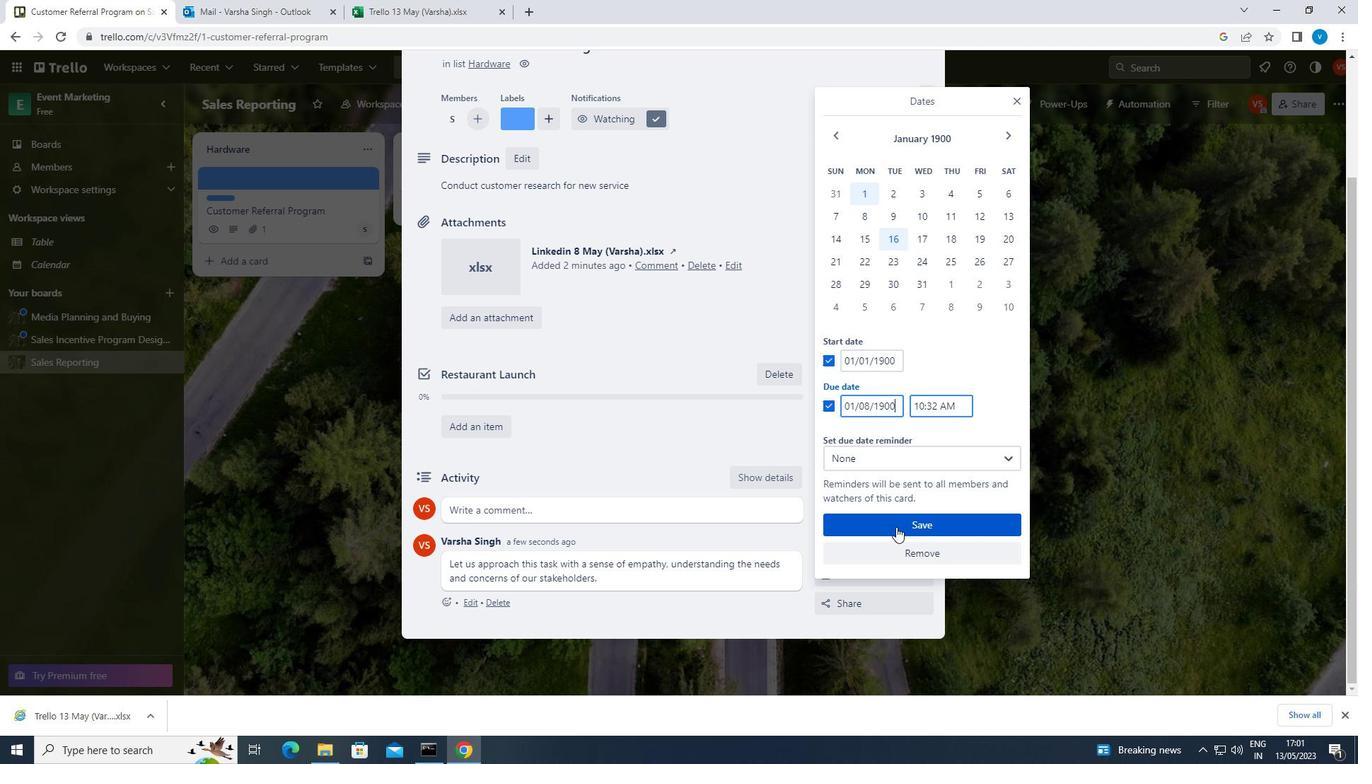 
Action: Mouse pressed left at (897, 527)
Screenshot: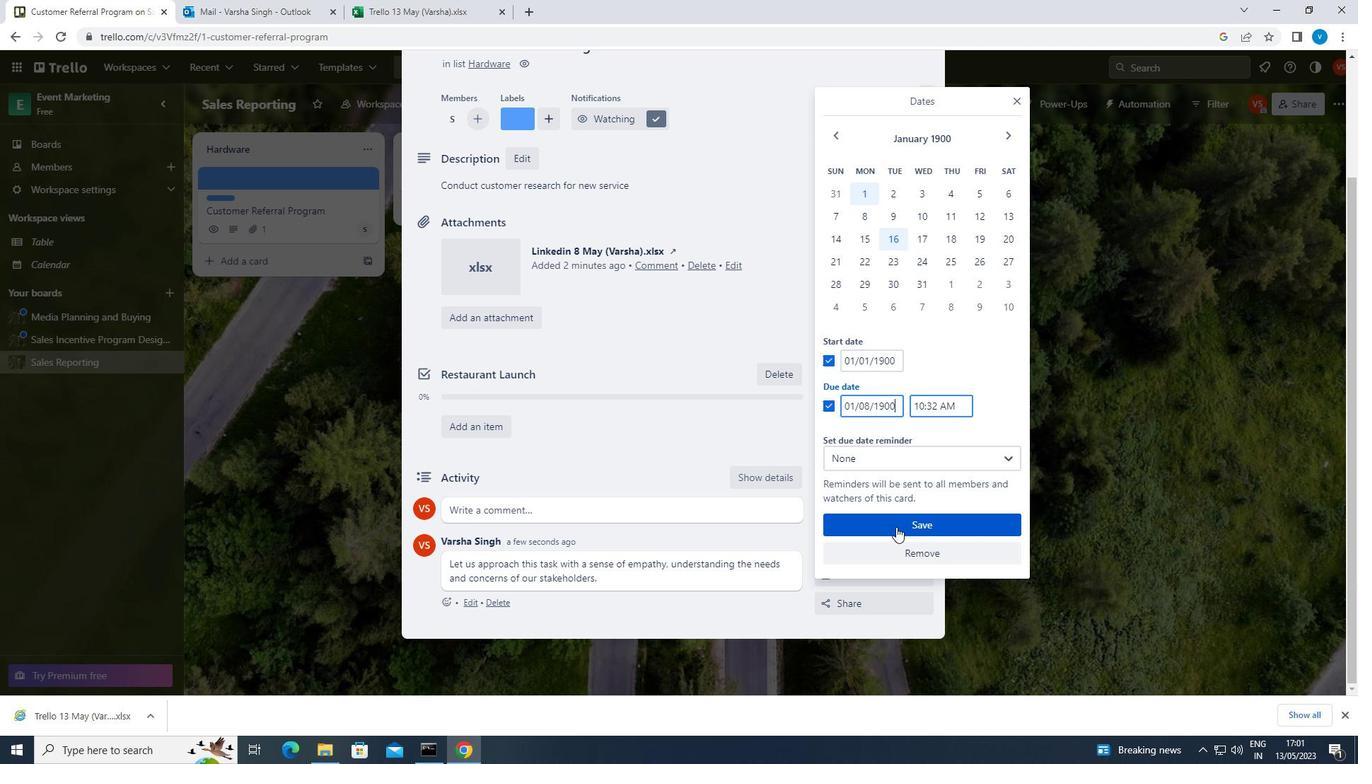 
